 Task: Find connections with filter location Waldshut-Tiengen with filter topic #Lockdownwith filter profile language Spanish with filter current company LanceSoft, Inc. with filter school DEV BHOOMI SCHOOL OF PROFESSIONAL STUDIES DABKI ROAD, VILLAGE-BERI JAMA (JUST 7 KMS FROM CLOCK TOWER) DISTT.- SAHARANPUR 0132-2792208-10-11 with filter industry Farming with filter service category Android Development with filter keywords title Phone Sales Specialist
Action: Mouse moved to (491, 69)
Screenshot: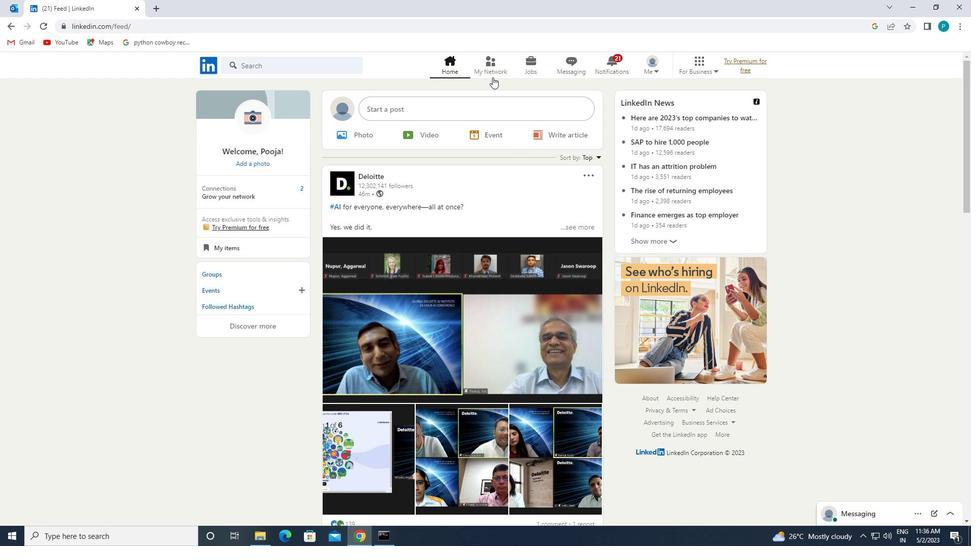 
Action: Mouse pressed left at (491, 69)
Screenshot: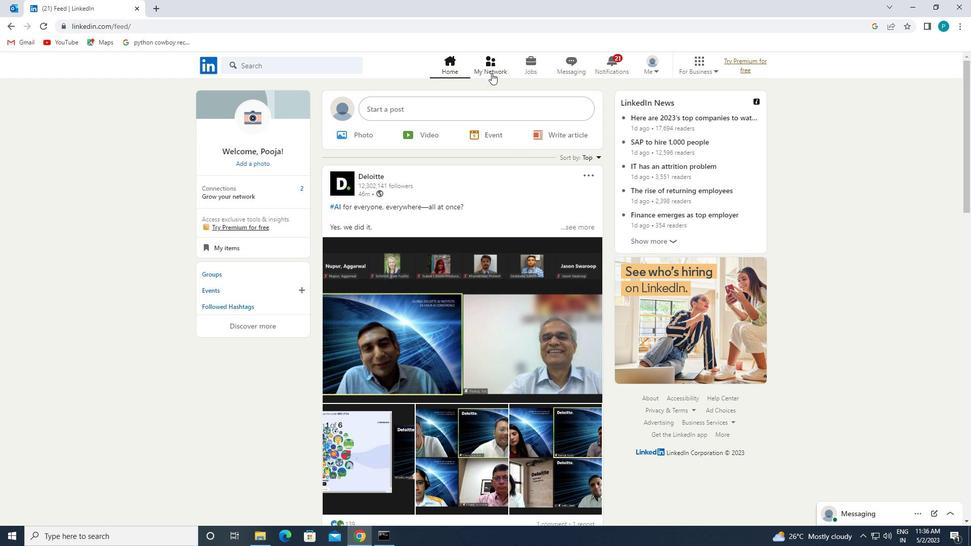 
Action: Mouse moved to (288, 114)
Screenshot: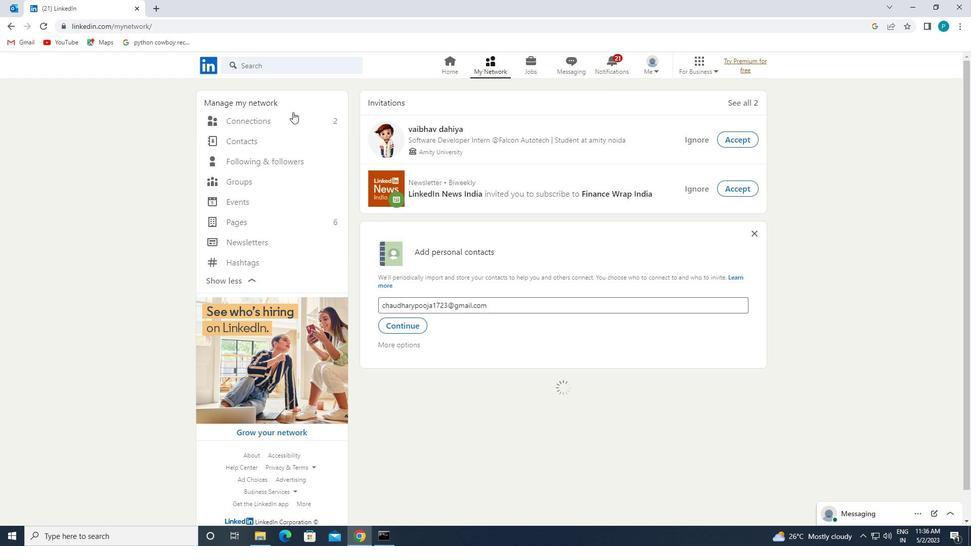 
Action: Mouse pressed left at (288, 114)
Screenshot: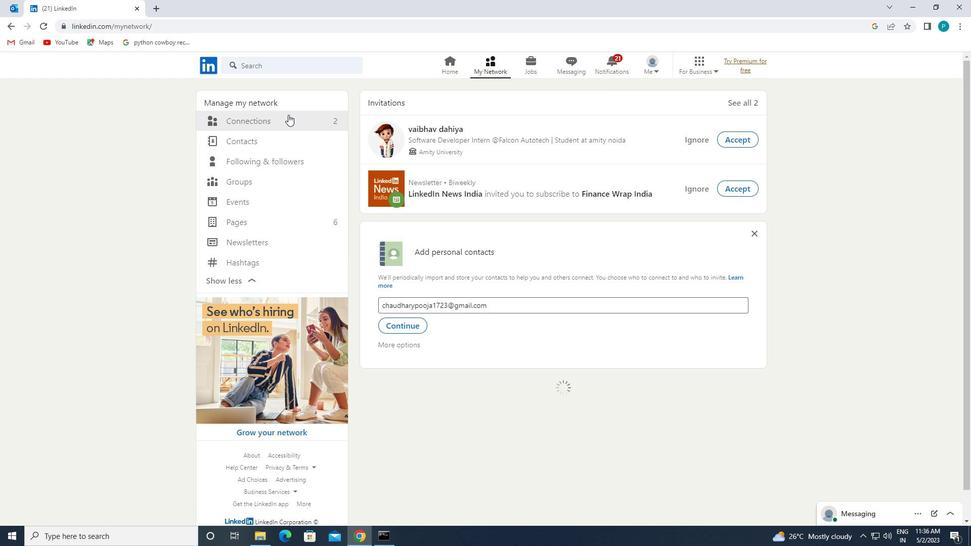 
Action: Mouse moved to (553, 116)
Screenshot: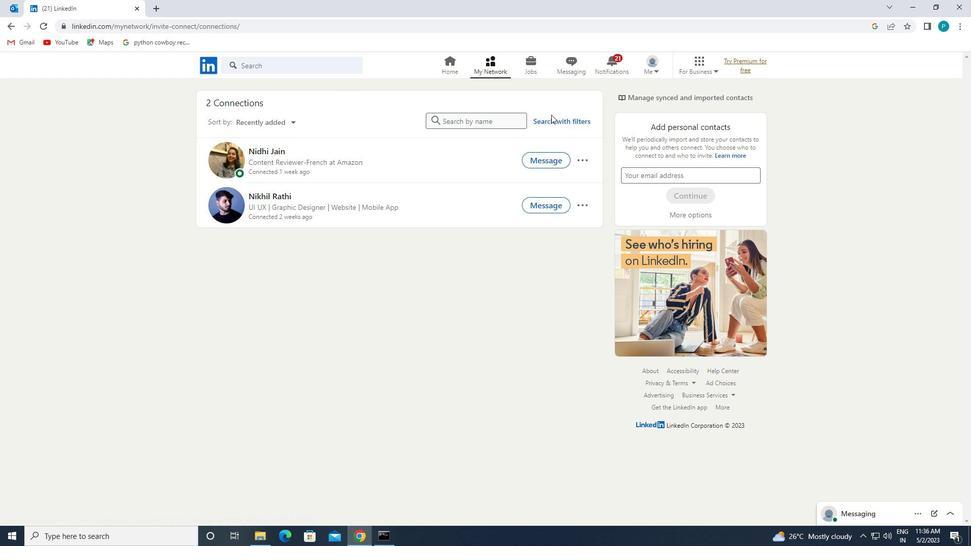 
Action: Mouse pressed left at (553, 116)
Screenshot: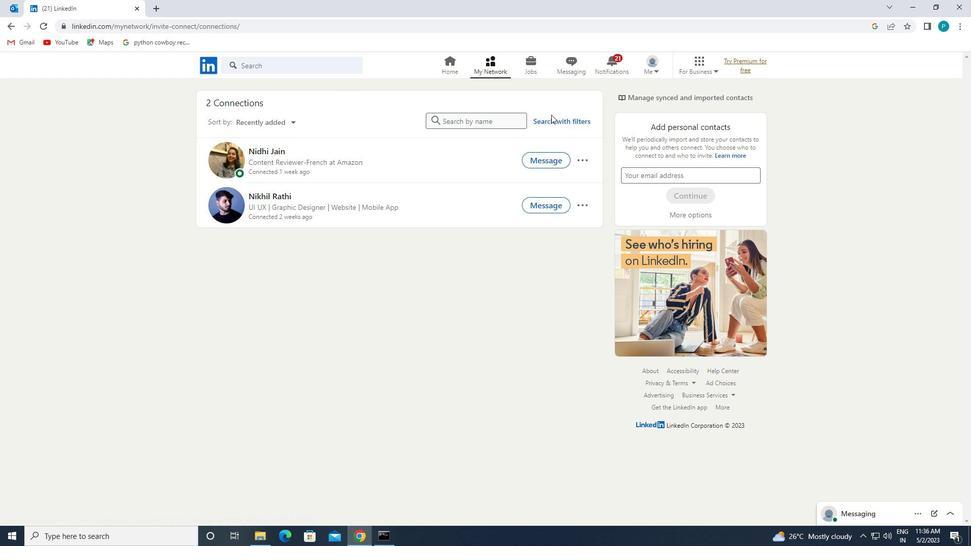 
Action: Mouse moved to (526, 97)
Screenshot: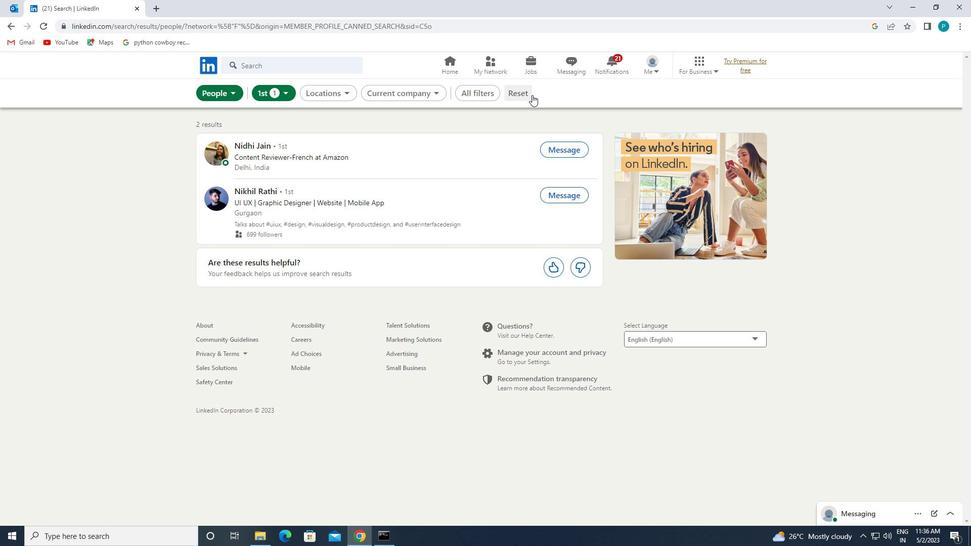 
Action: Mouse pressed left at (526, 97)
Screenshot: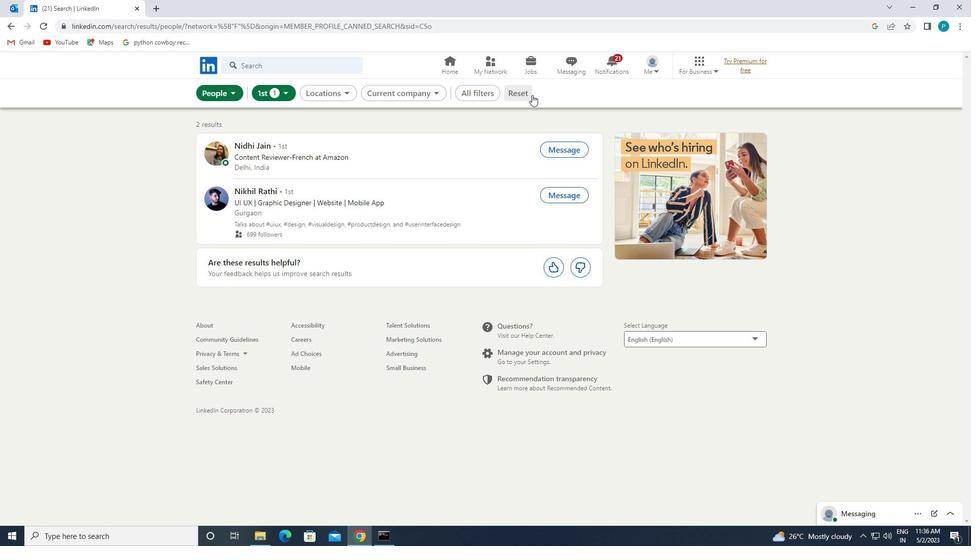 
Action: Mouse moved to (509, 86)
Screenshot: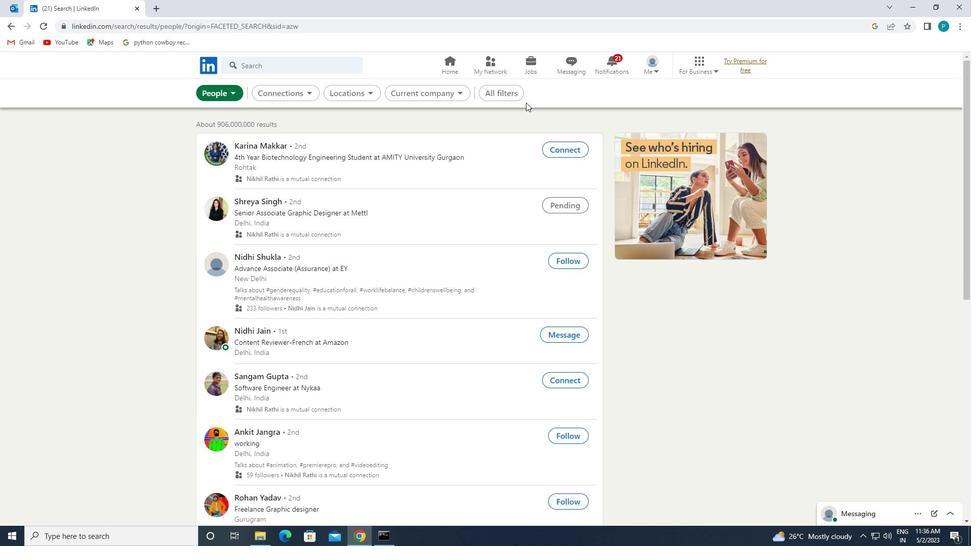 
Action: Mouse pressed left at (509, 86)
Screenshot: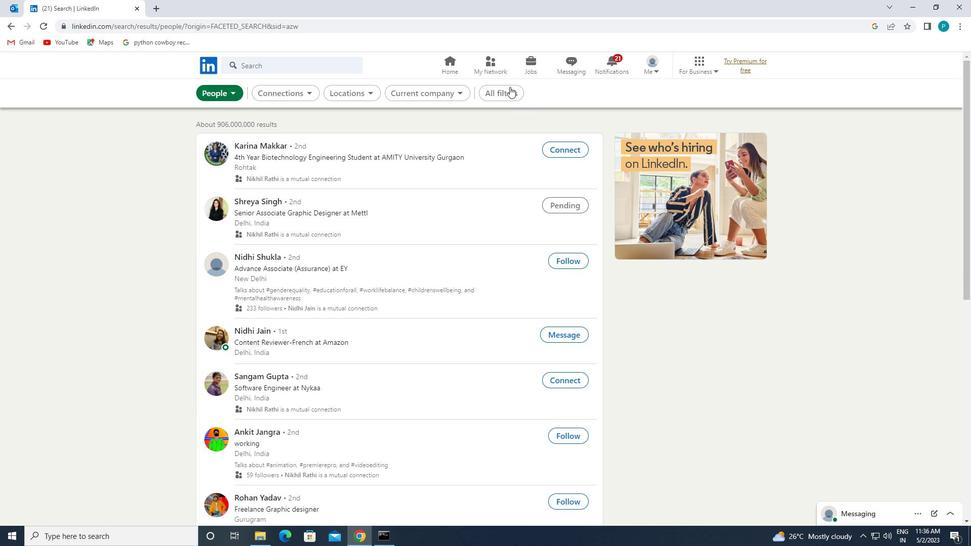 
Action: Mouse moved to (743, 294)
Screenshot: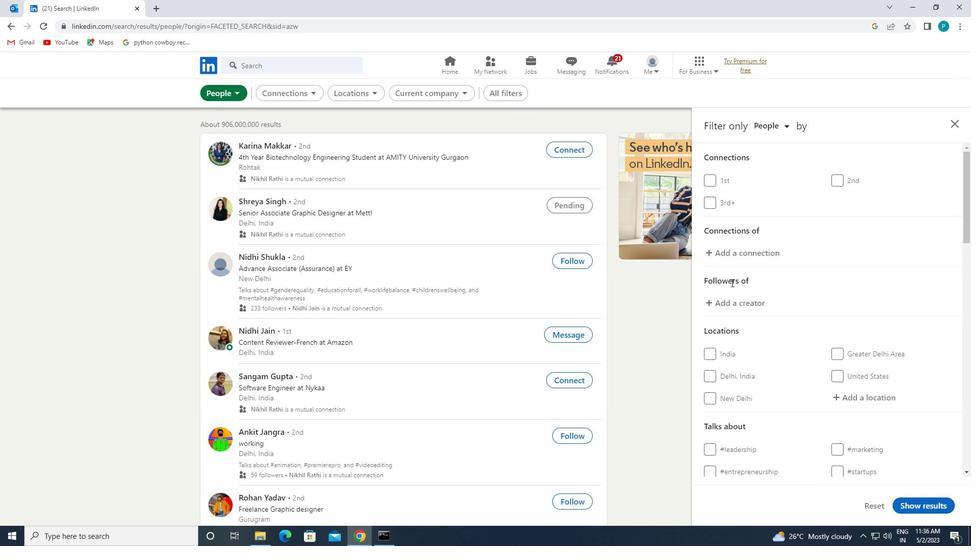 
Action: Mouse scrolled (743, 293) with delta (0, 0)
Screenshot: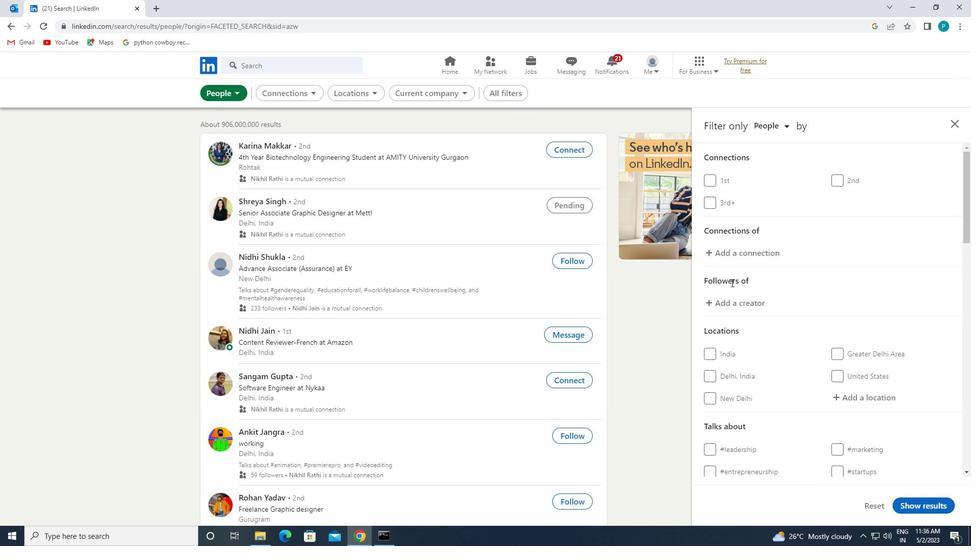 
Action: Mouse moved to (851, 336)
Screenshot: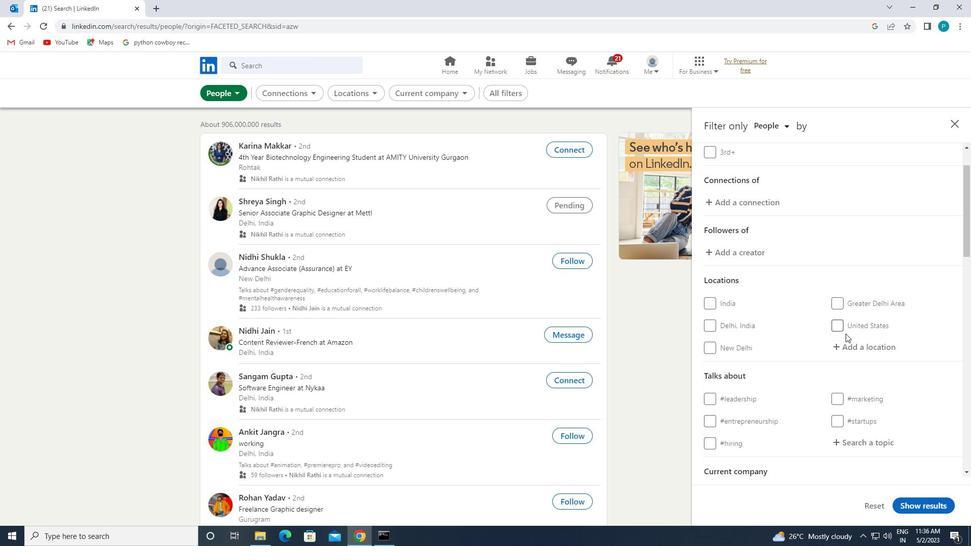 
Action: Mouse pressed left at (851, 336)
Screenshot: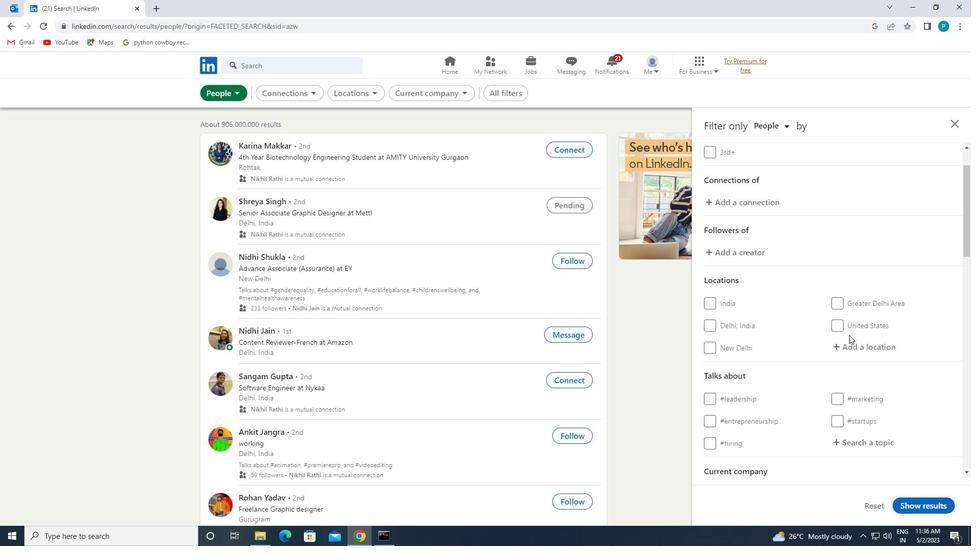 
Action: Mouse moved to (849, 340)
Screenshot: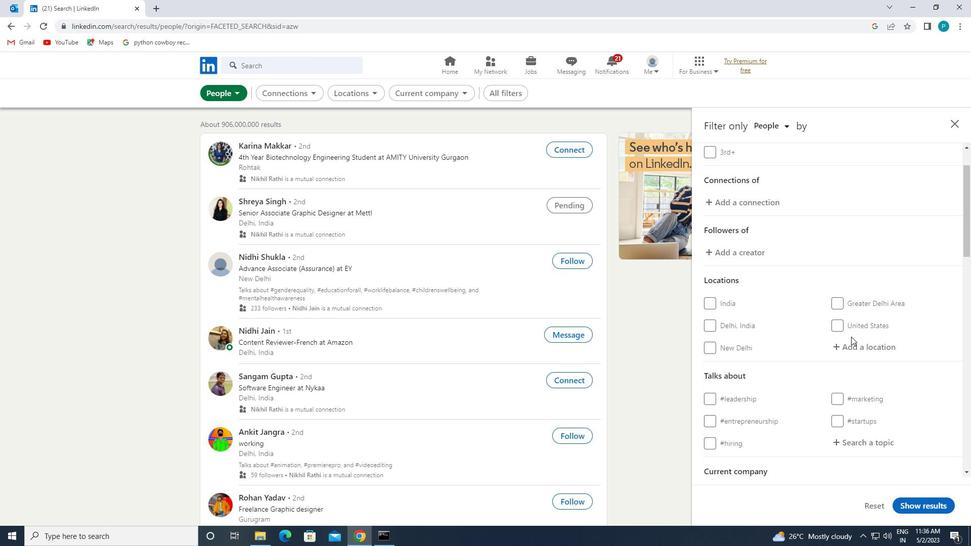 
Action: Mouse pressed left at (849, 340)
Screenshot: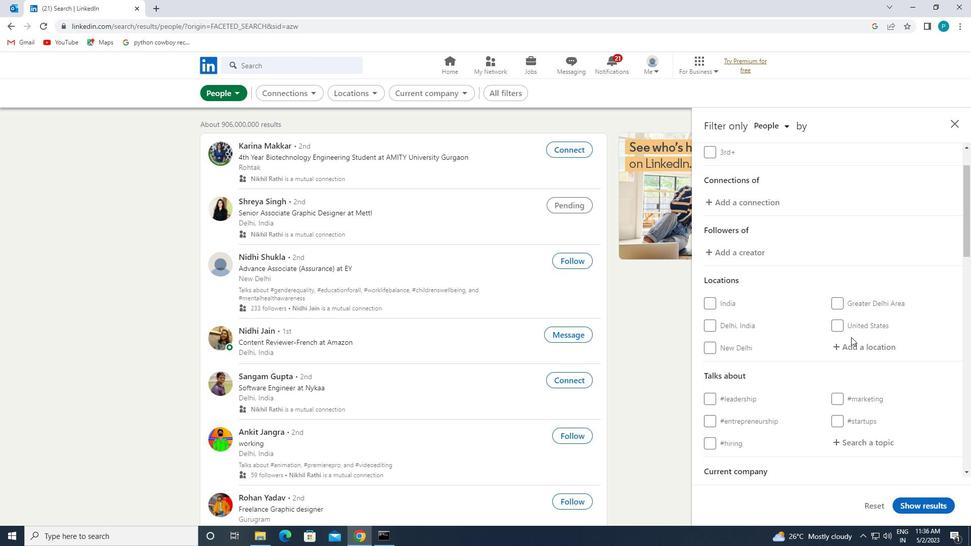 
Action: Mouse moved to (860, 330)
Screenshot: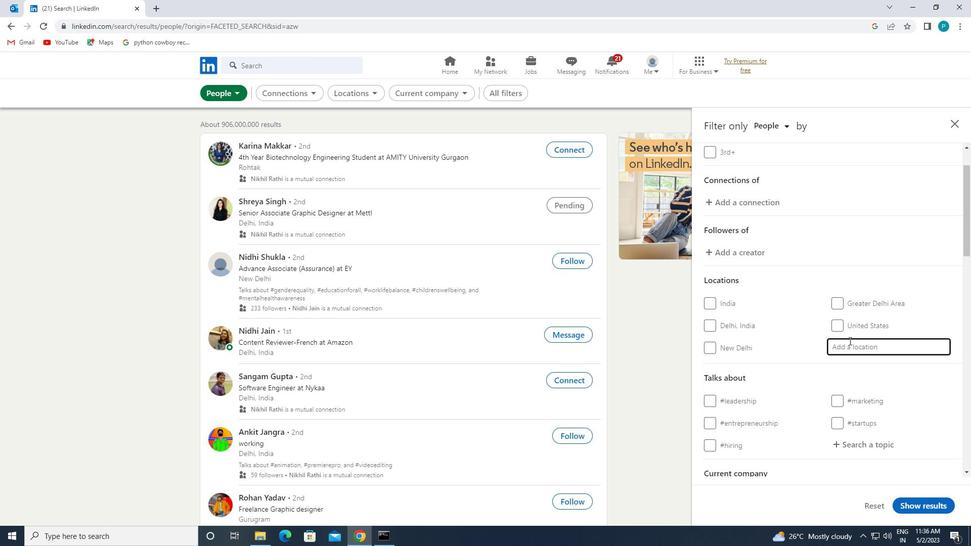 
Action: Key pressed <Key.caps_lock>w<Key.caps_lock>aldshut
Screenshot: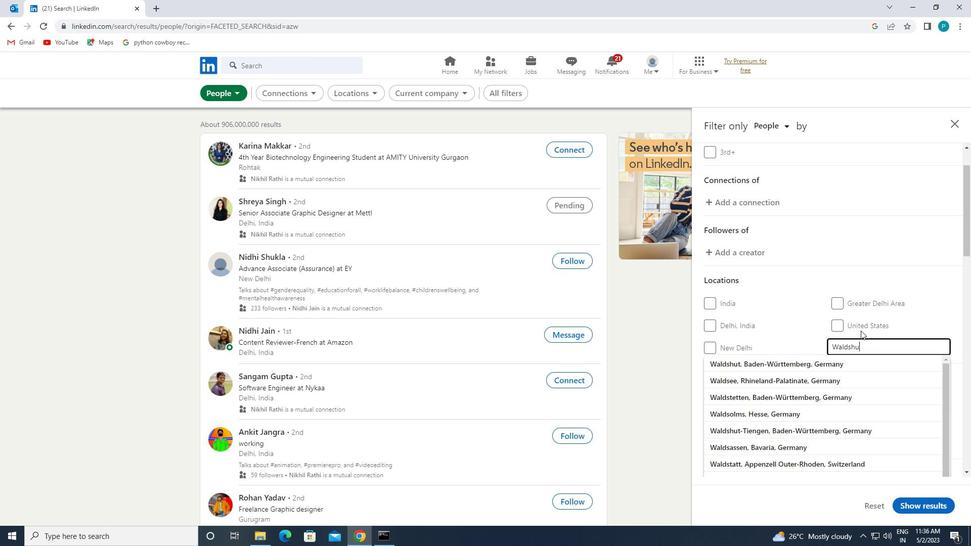 
Action: Mouse moved to (835, 374)
Screenshot: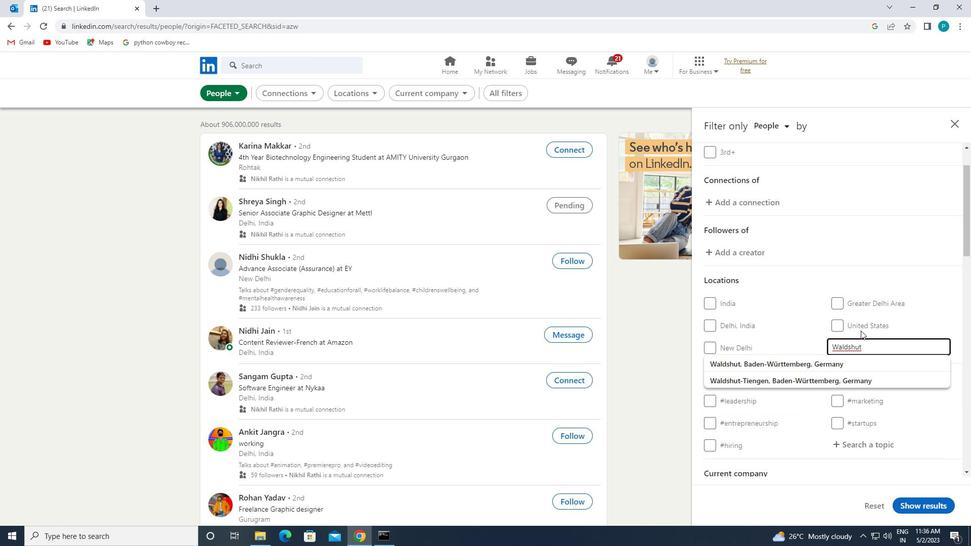 
Action: Mouse pressed left at (835, 374)
Screenshot: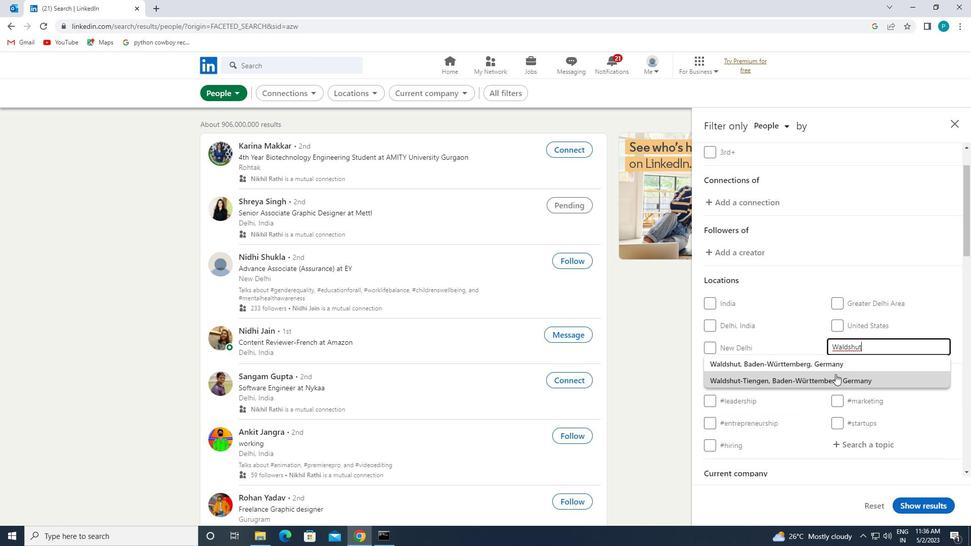 
Action: Mouse moved to (835, 382)
Screenshot: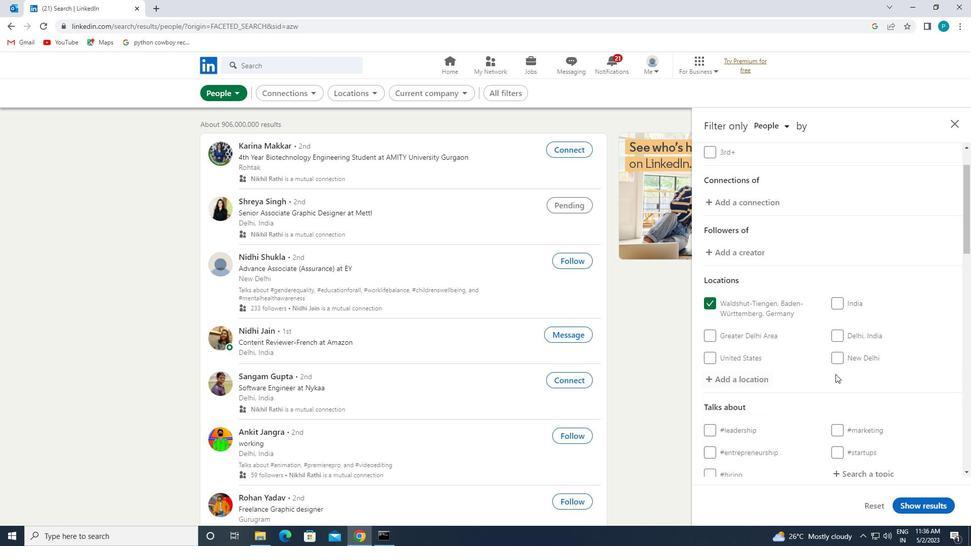 
Action: Mouse scrolled (835, 382) with delta (0, 0)
Screenshot: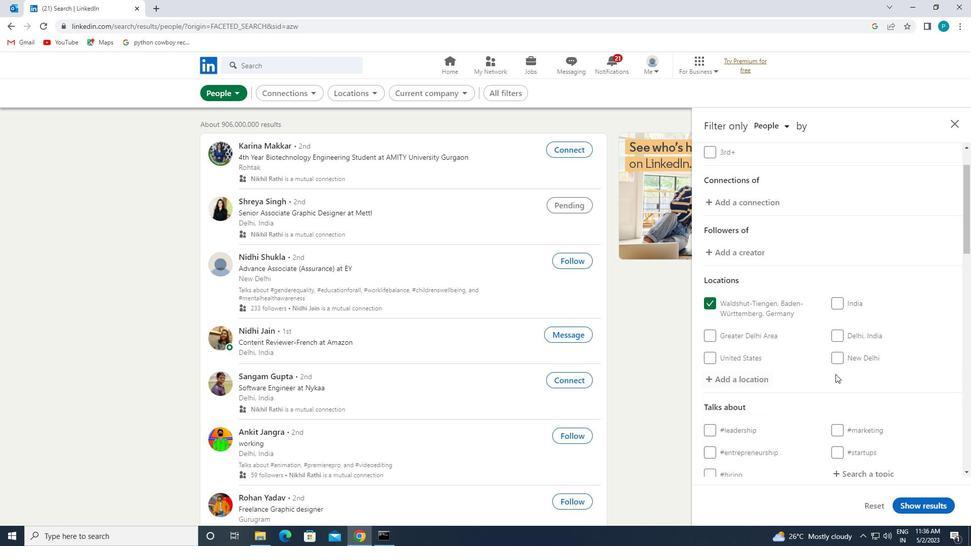 
Action: Mouse moved to (835, 383)
Screenshot: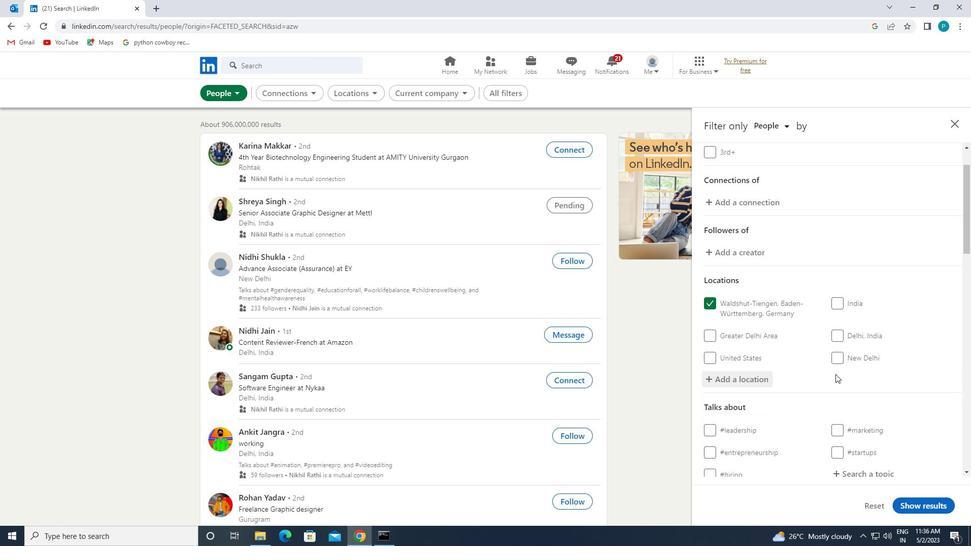 
Action: Mouse scrolled (835, 382) with delta (0, 0)
Screenshot: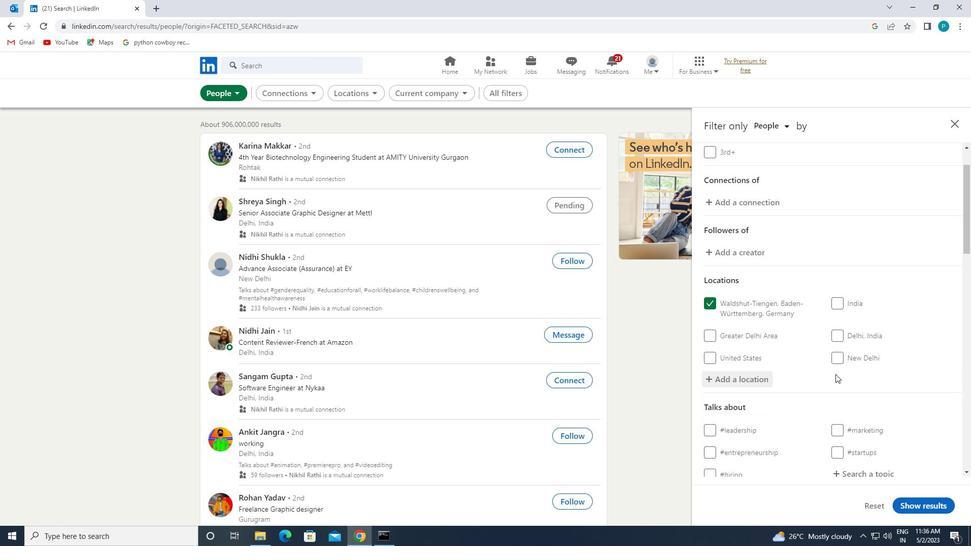 
Action: Mouse moved to (841, 371)
Screenshot: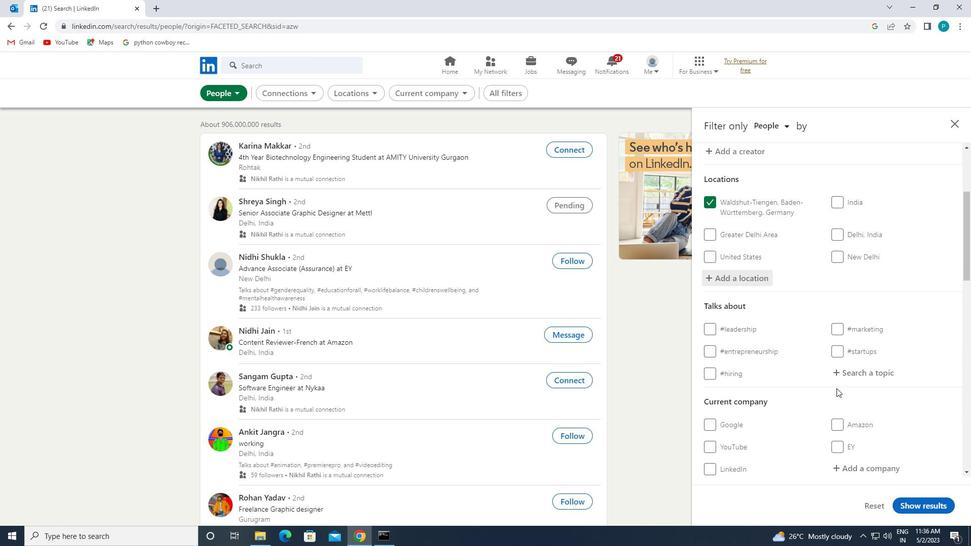 
Action: Mouse pressed left at (841, 371)
Screenshot: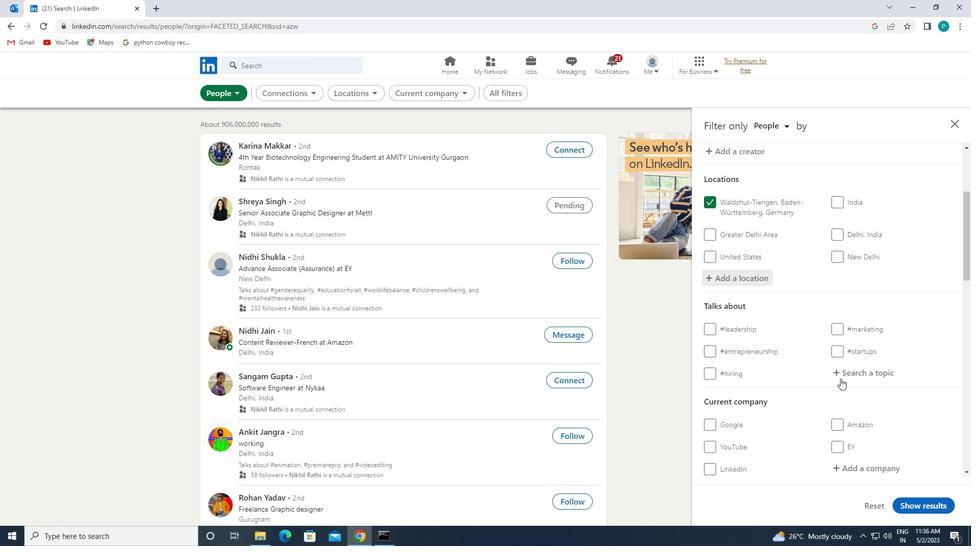 
Action: Key pressed <Key.shift>#<Key.caps_lock>L<Key.caps_lock>OCKDOWN
Screenshot: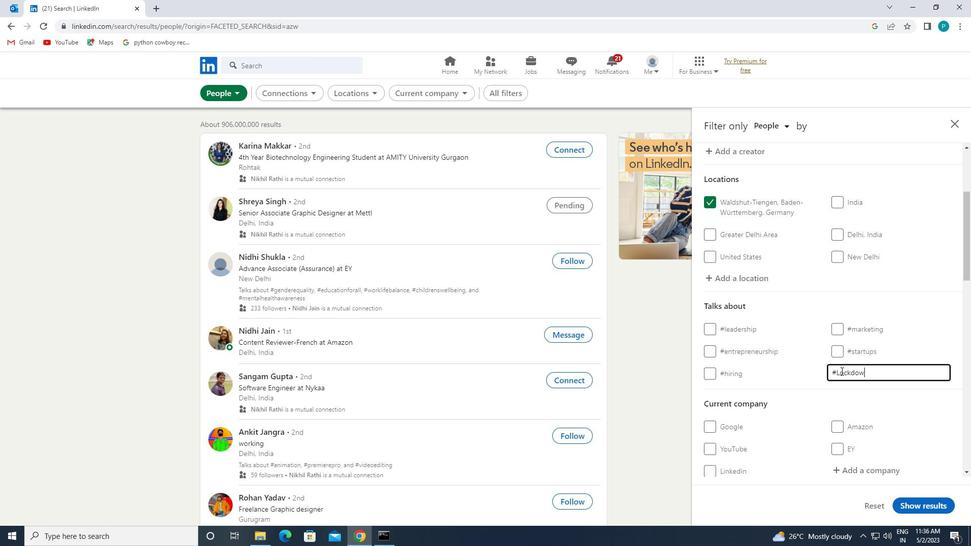 
Action: Mouse moved to (799, 390)
Screenshot: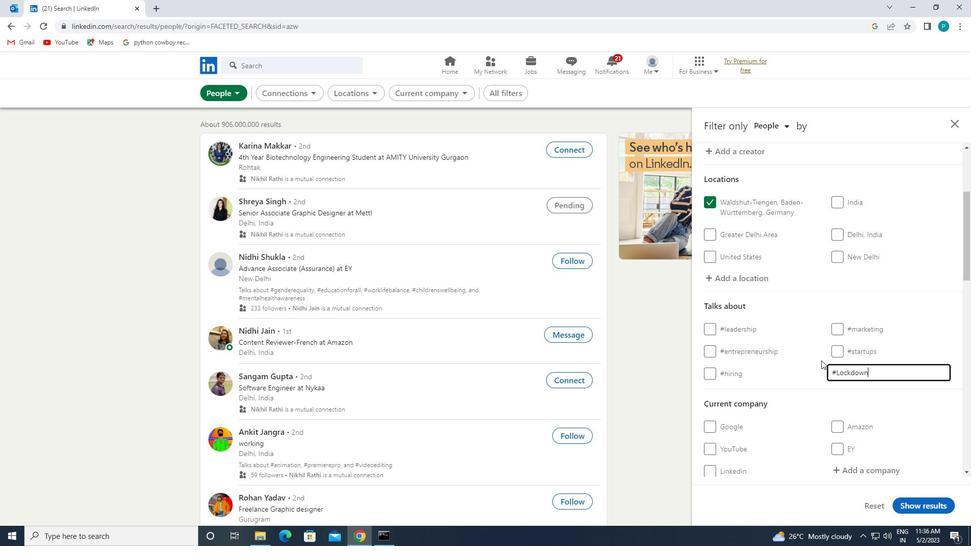 
Action: Mouse scrolled (799, 389) with delta (0, 0)
Screenshot: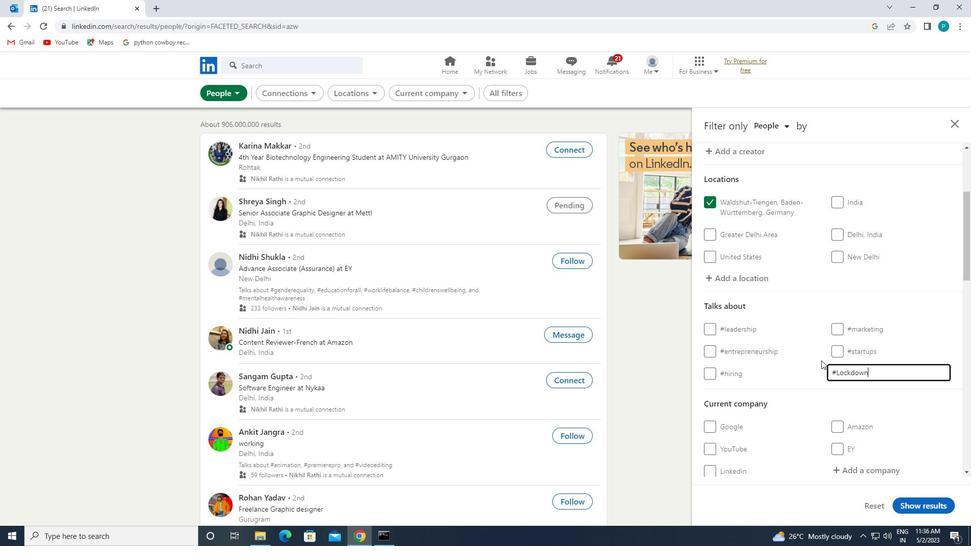 
Action: Mouse moved to (787, 399)
Screenshot: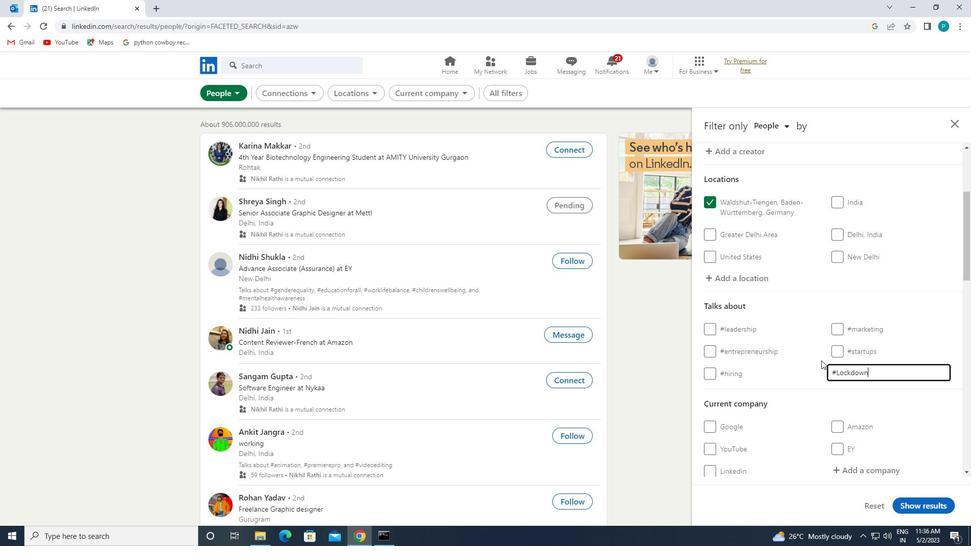 
Action: Mouse scrolled (787, 399) with delta (0, 0)
Screenshot: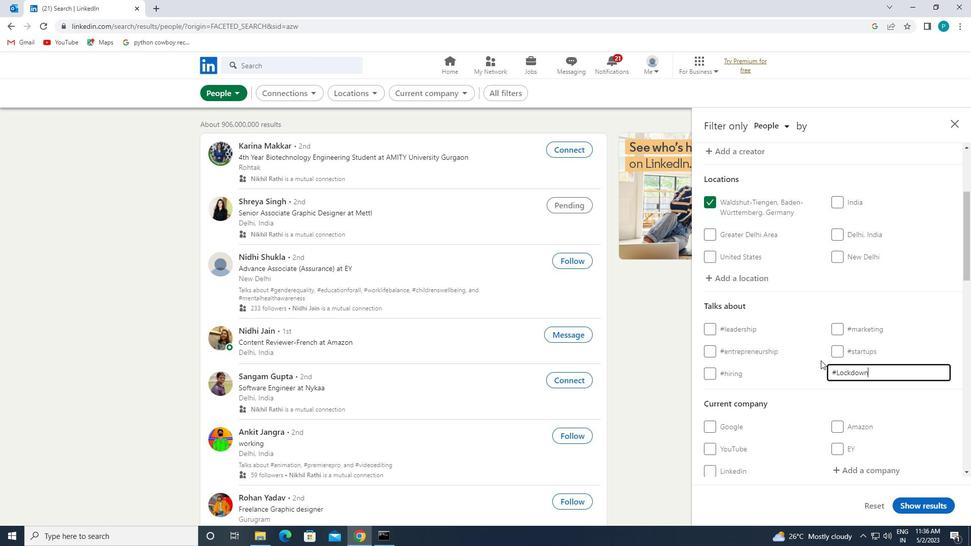 
Action: Mouse moved to (749, 434)
Screenshot: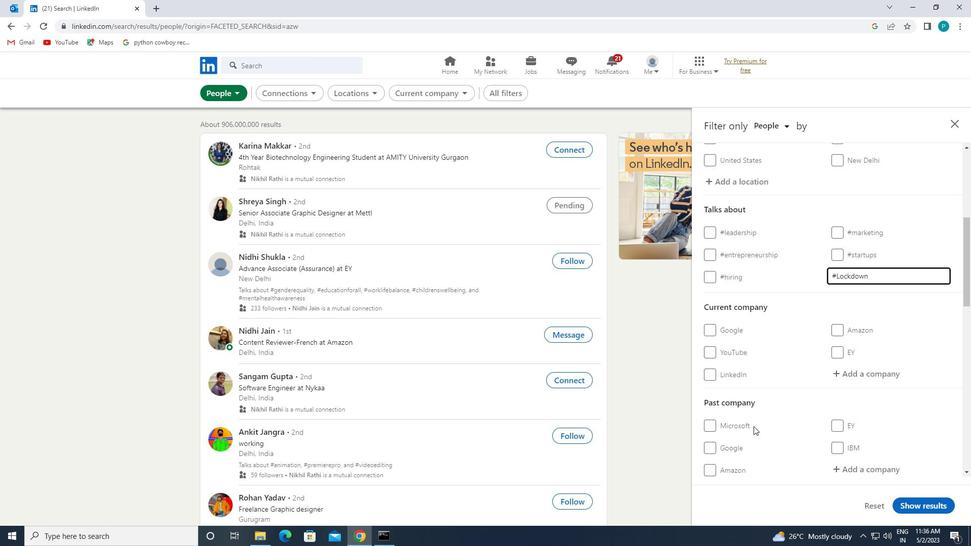 
Action: Mouse scrolled (749, 433) with delta (0, 0)
Screenshot: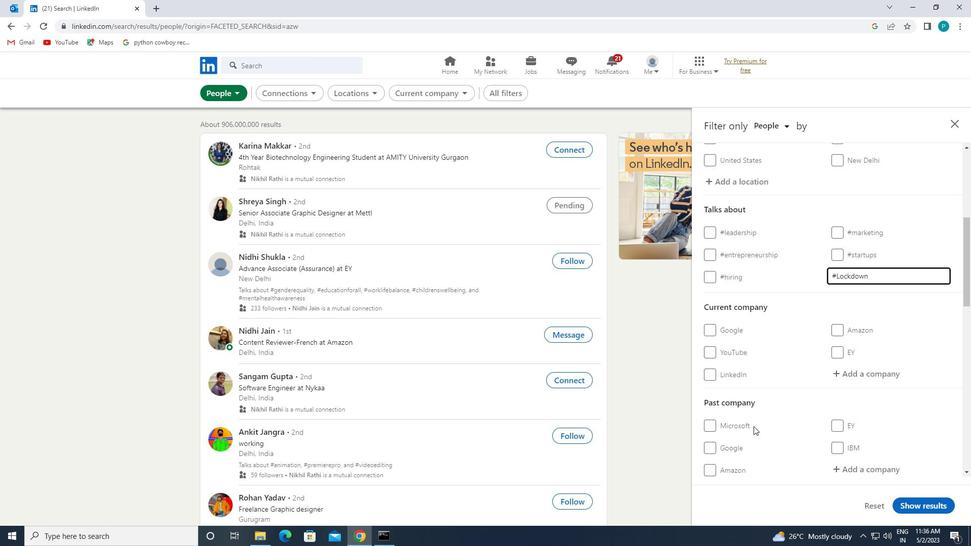 
Action: Mouse moved to (749, 434)
Screenshot: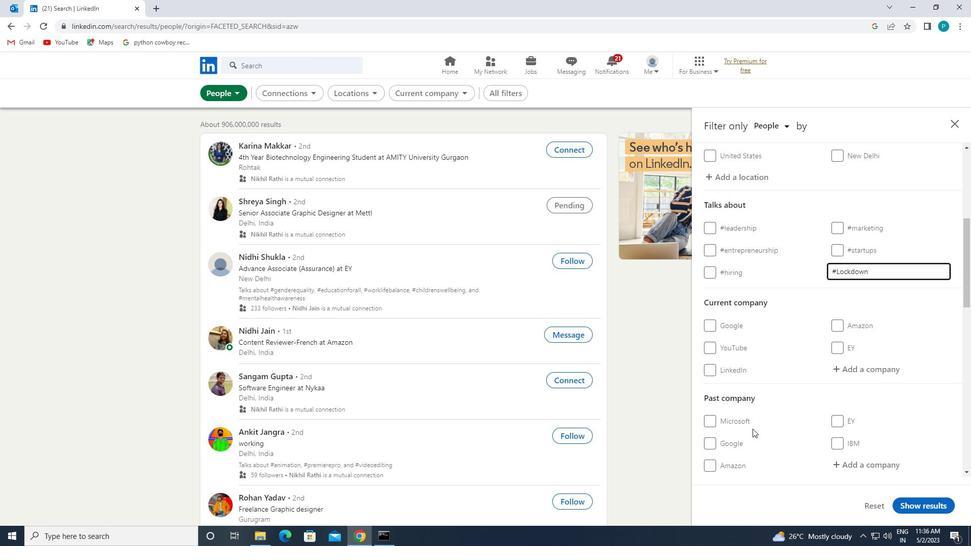 
Action: Mouse scrolled (749, 434) with delta (0, 0)
Screenshot: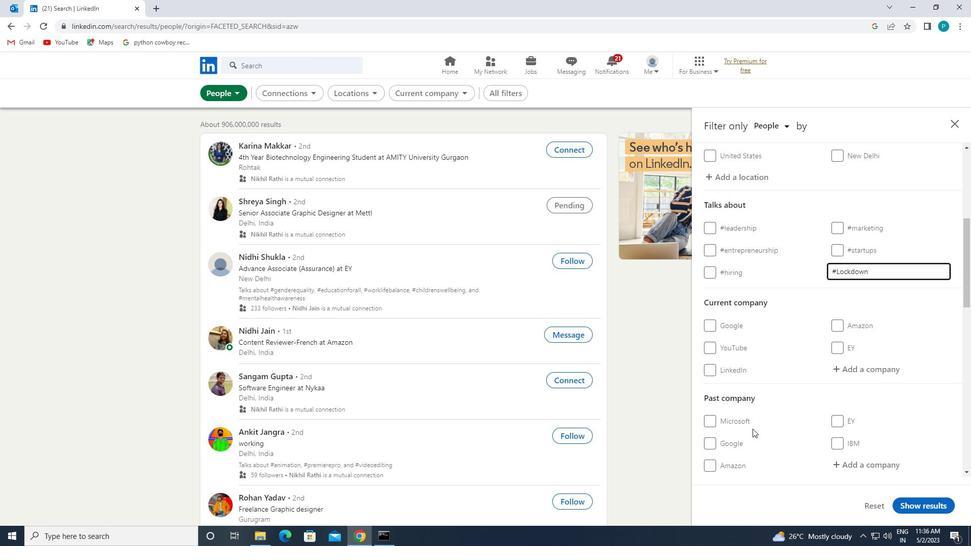 
Action: Mouse moved to (749, 434)
Screenshot: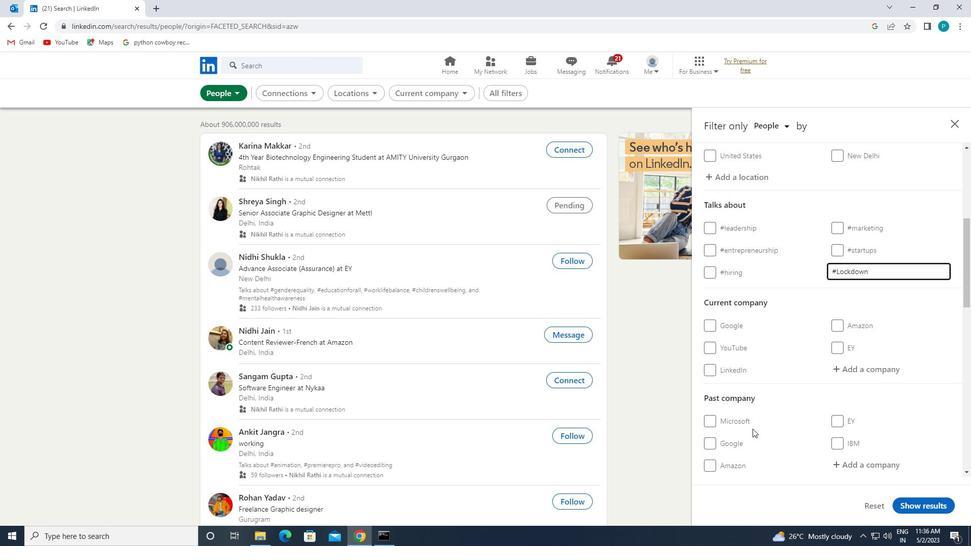 
Action: Mouse scrolled (749, 434) with delta (0, 0)
Screenshot: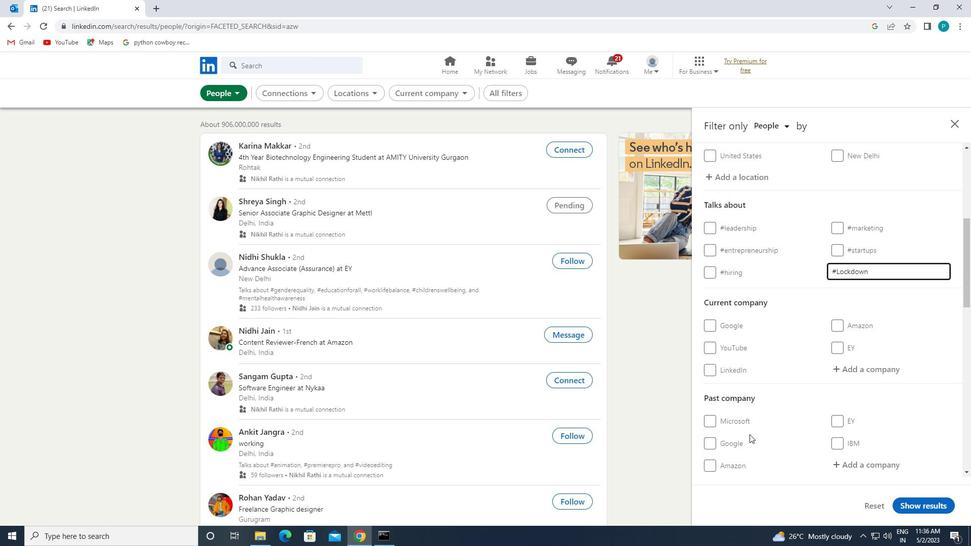 
Action: Mouse moved to (747, 435)
Screenshot: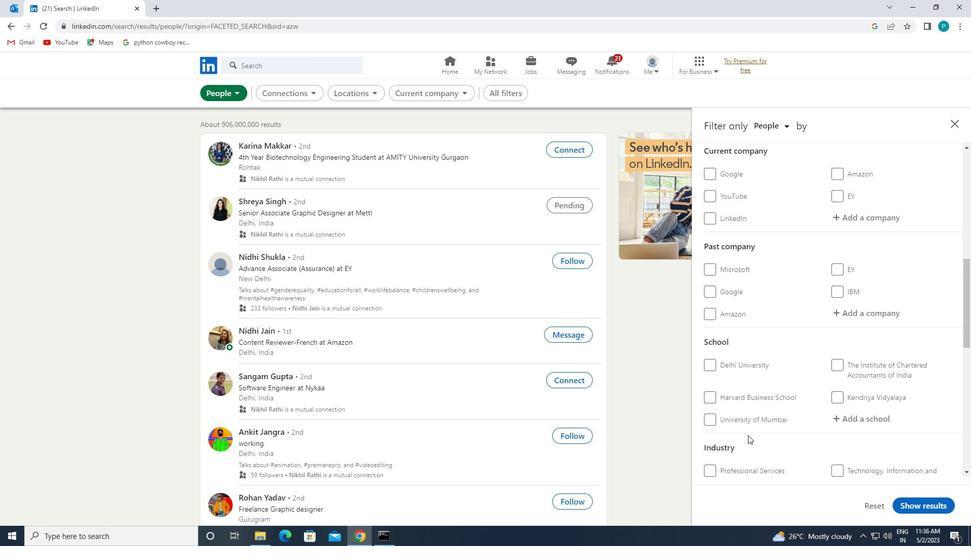 
Action: Mouse scrolled (747, 435) with delta (0, 0)
Screenshot: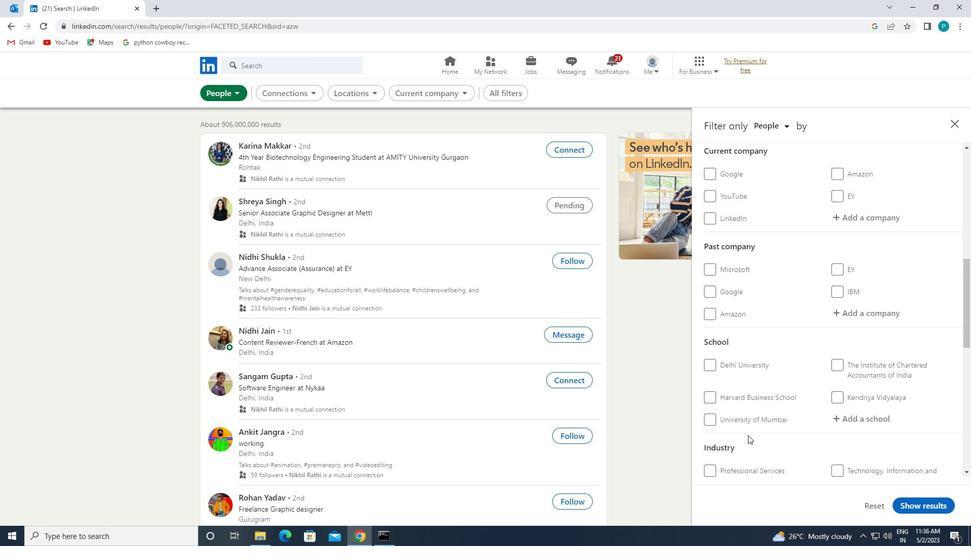 
Action: Mouse moved to (747, 436)
Screenshot: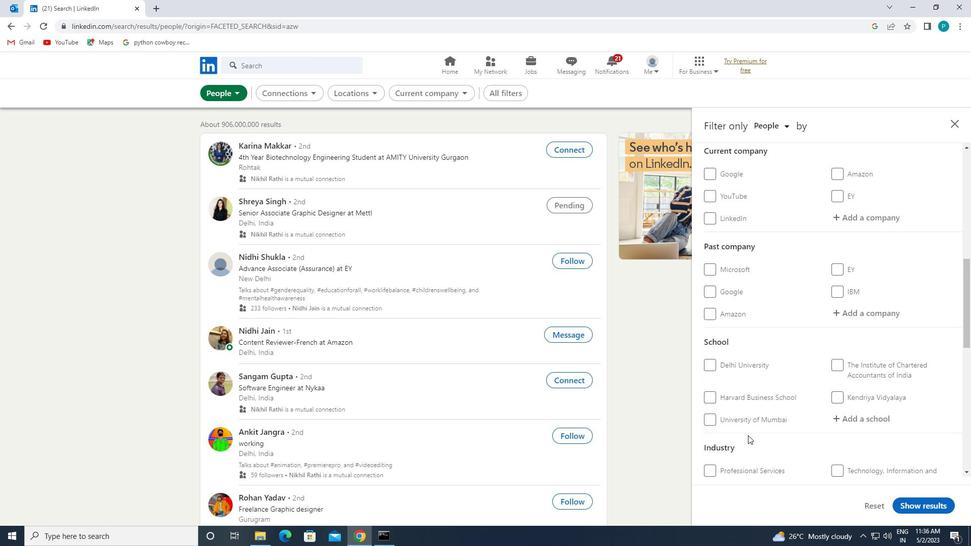 
Action: Mouse scrolled (747, 436) with delta (0, 0)
Screenshot: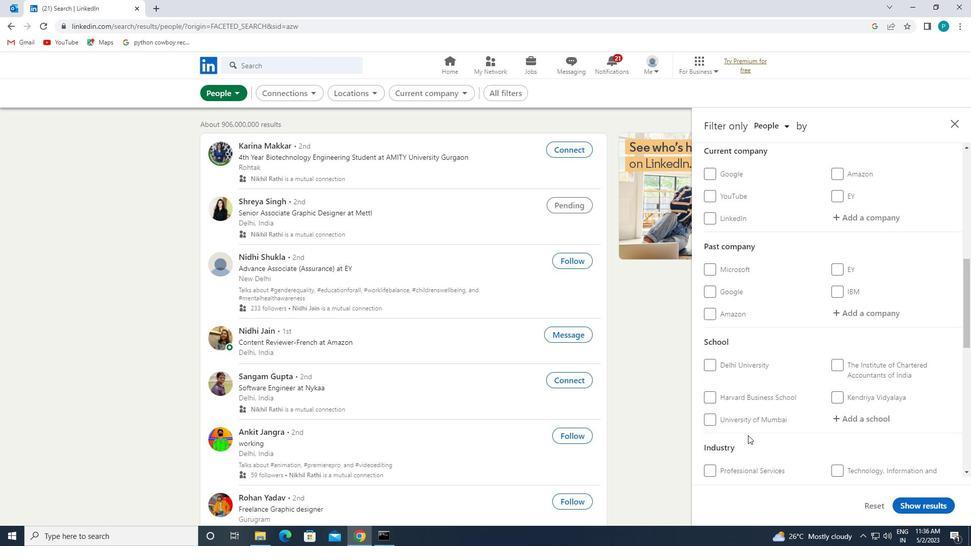 
Action: Mouse scrolled (747, 436) with delta (0, 0)
Screenshot: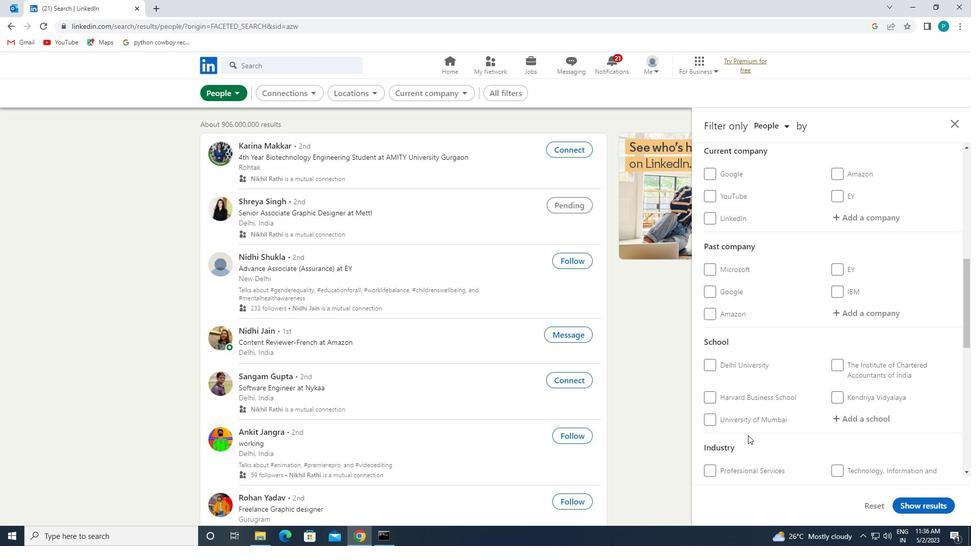 
Action: Mouse moved to (735, 460)
Screenshot: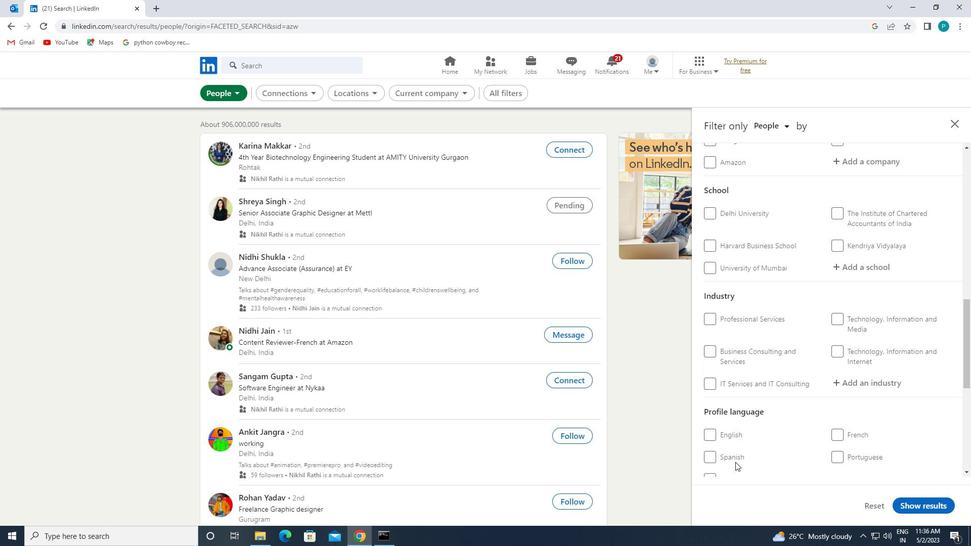 
Action: Mouse pressed left at (735, 460)
Screenshot: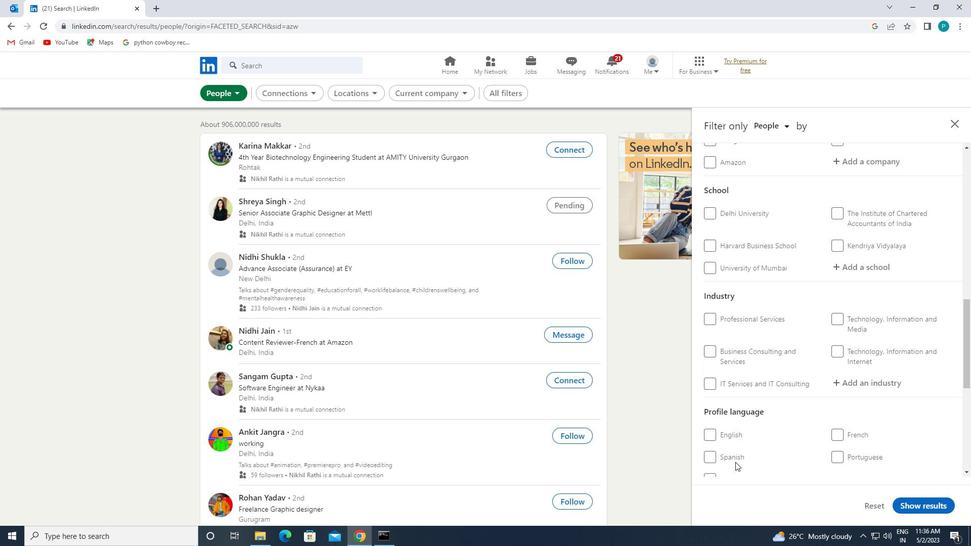 
Action: Mouse moved to (753, 410)
Screenshot: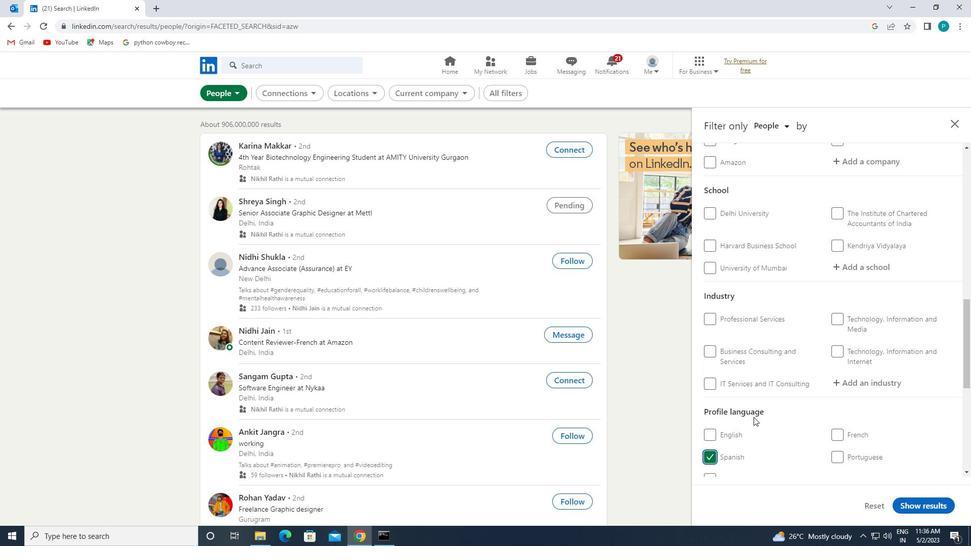 
Action: Mouse scrolled (753, 411) with delta (0, 0)
Screenshot: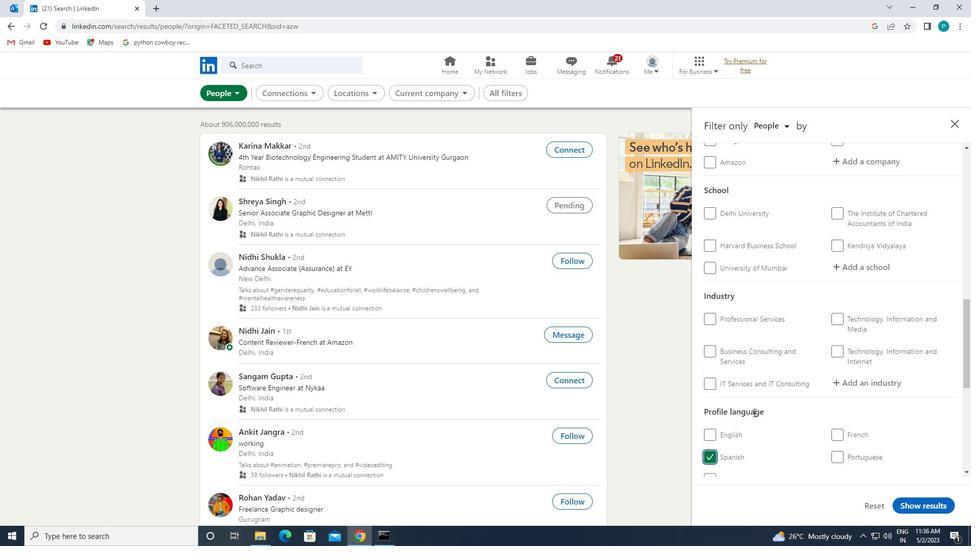 
Action: Mouse scrolled (753, 411) with delta (0, 0)
Screenshot: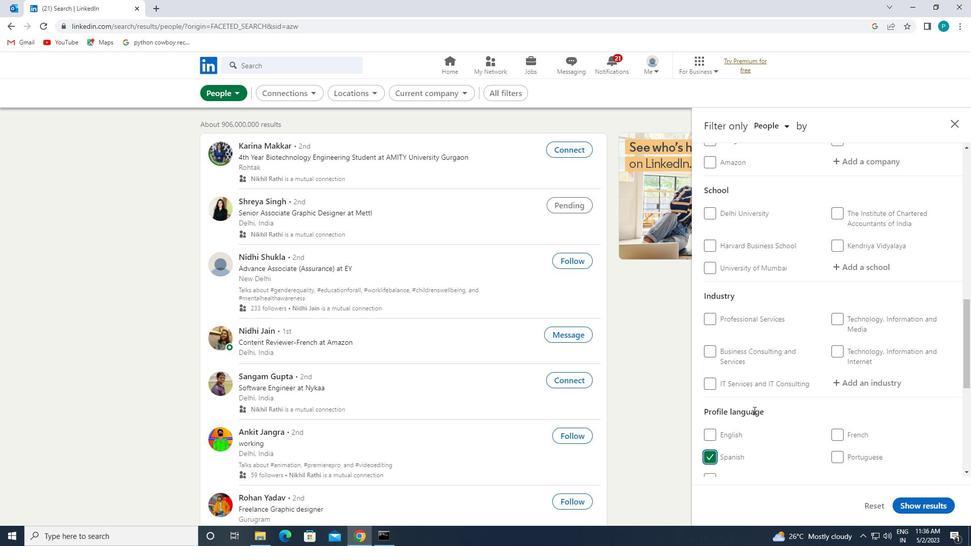 
Action: Mouse moved to (763, 393)
Screenshot: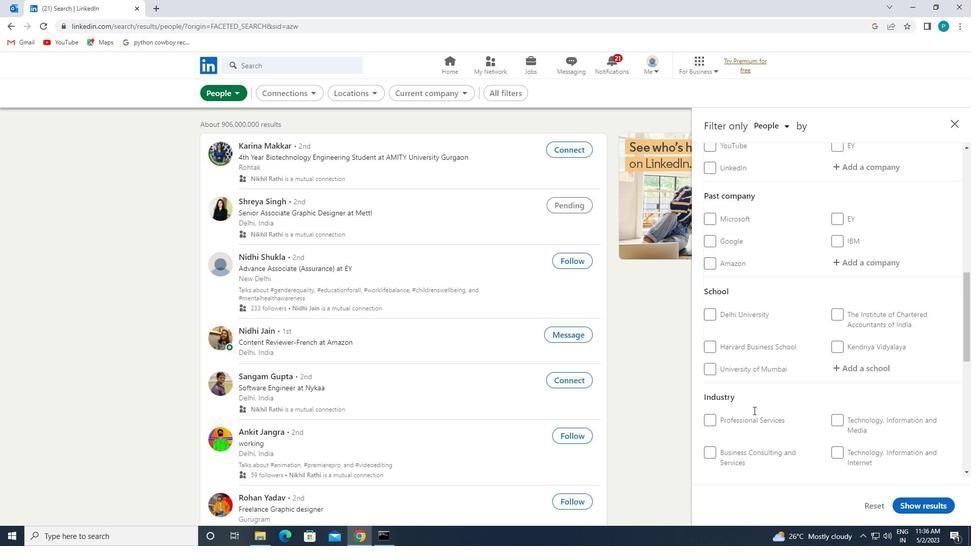 
Action: Mouse scrolled (763, 393) with delta (0, 0)
Screenshot: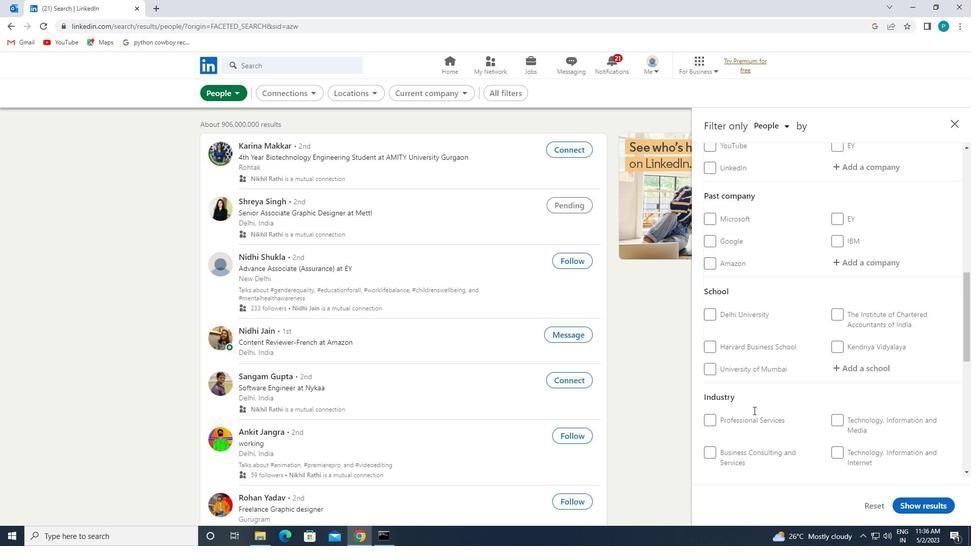 
Action: Mouse moved to (770, 384)
Screenshot: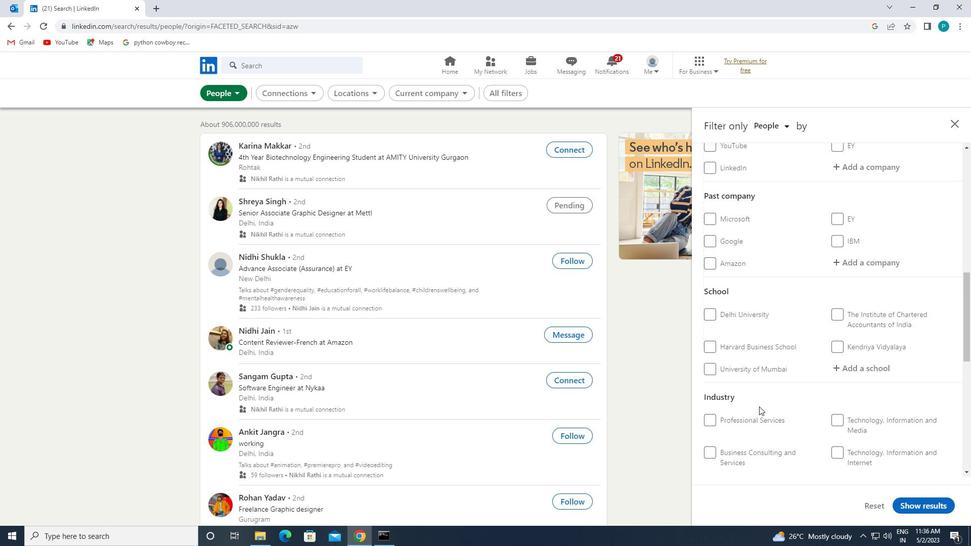 
Action: Mouse scrolled (770, 384) with delta (0, 0)
Screenshot: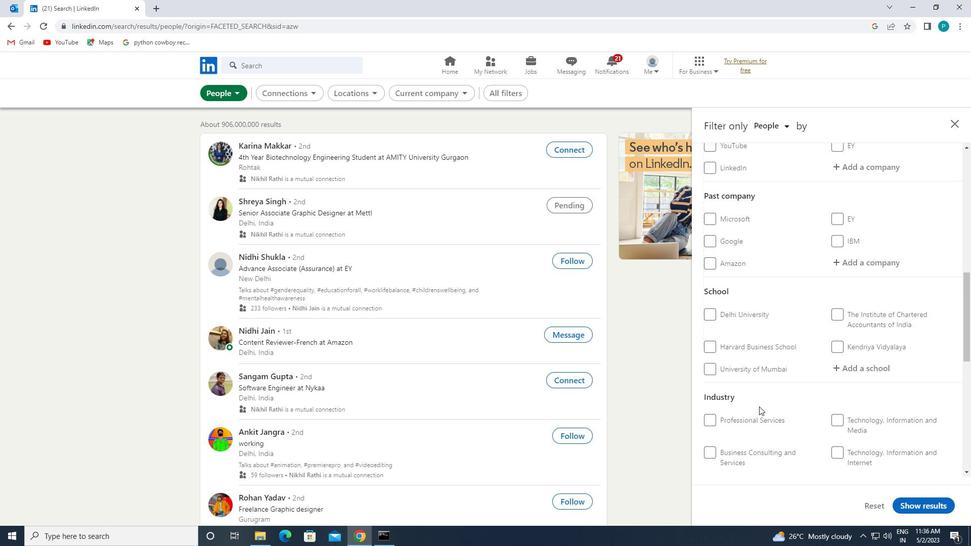
Action: Mouse moved to (794, 375)
Screenshot: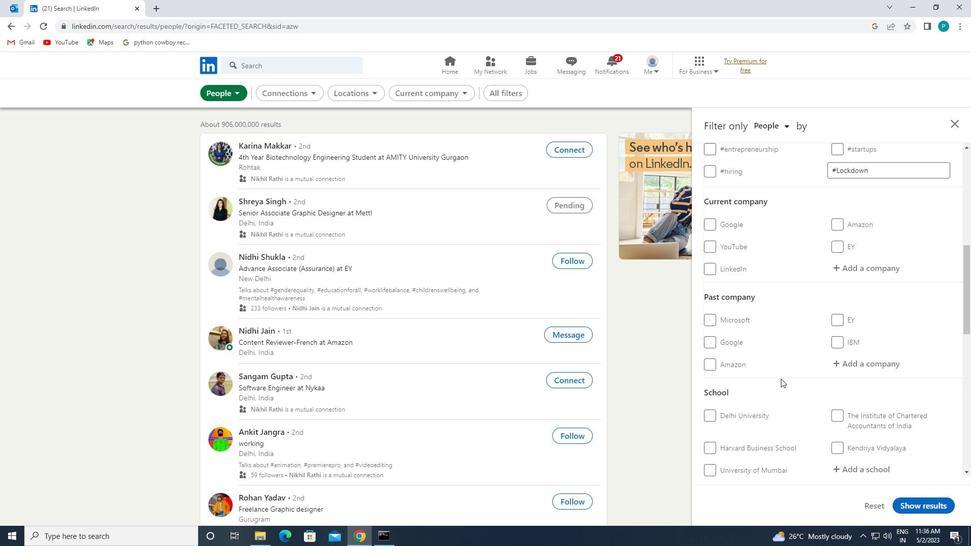 
Action: Mouse scrolled (794, 376) with delta (0, 0)
Screenshot: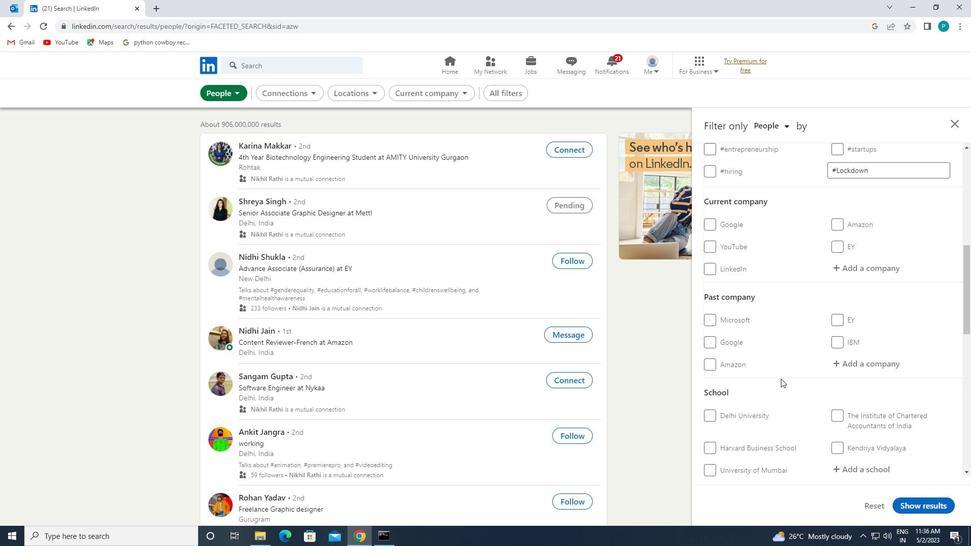 
Action: Mouse scrolled (794, 376) with delta (0, 0)
Screenshot: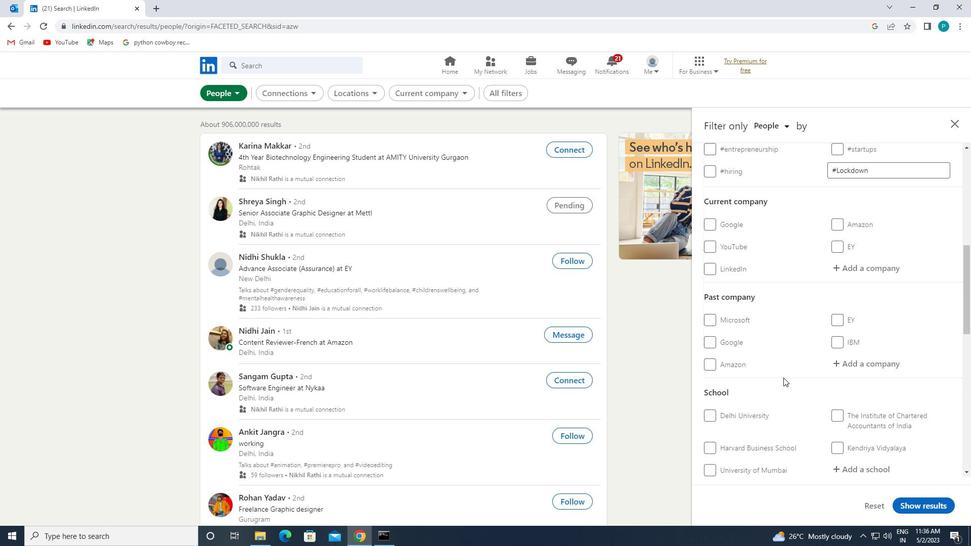 
Action: Mouse moved to (795, 375)
Screenshot: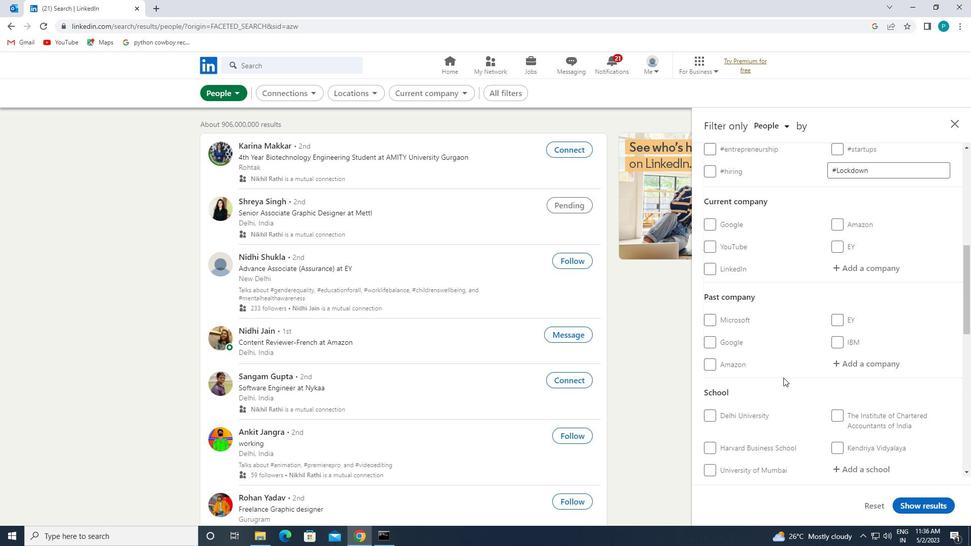 
Action: Mouse scrolled (795, 376) with delta (0, 0)
Screenshot: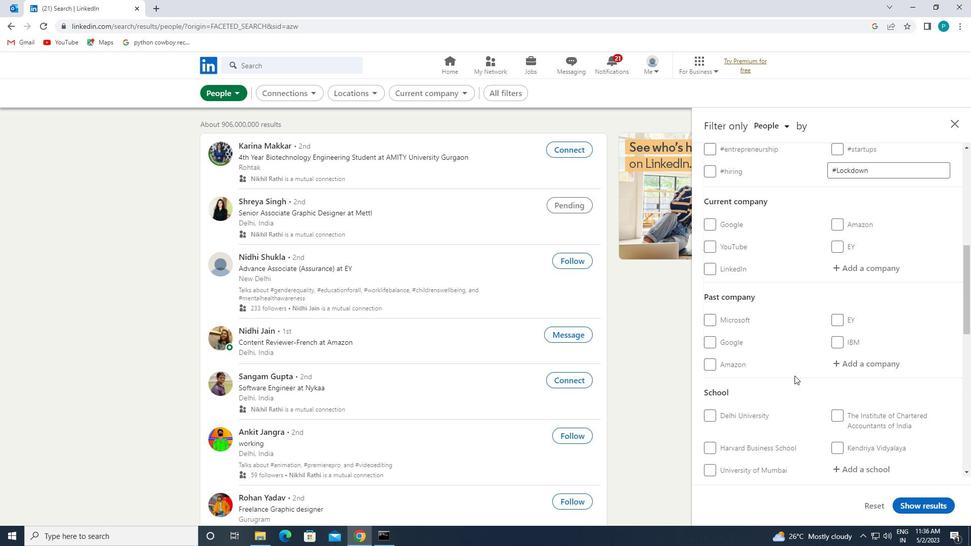 
Action: Mouse moved to (851, 416)
Screenshot: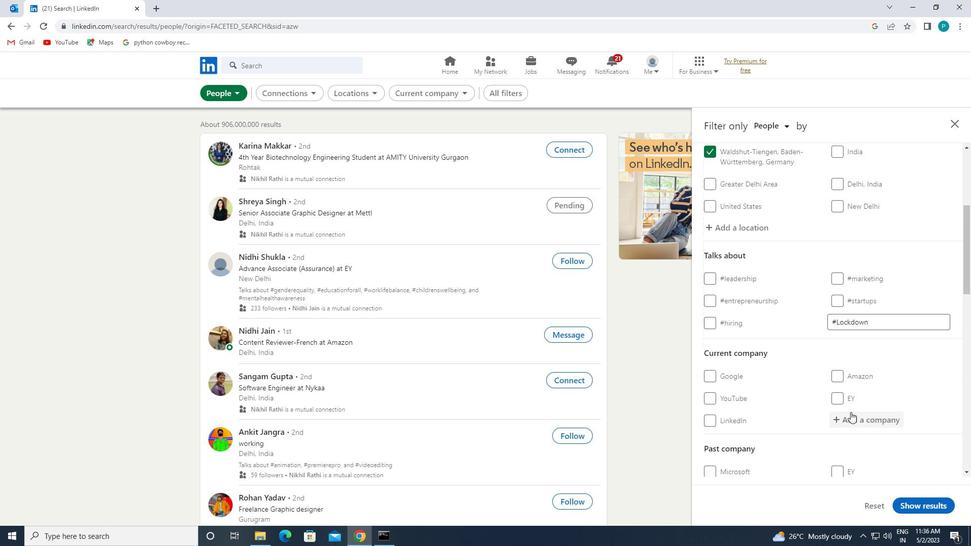 
Action: Mouse pressed left at (851, 416)
Screenshot: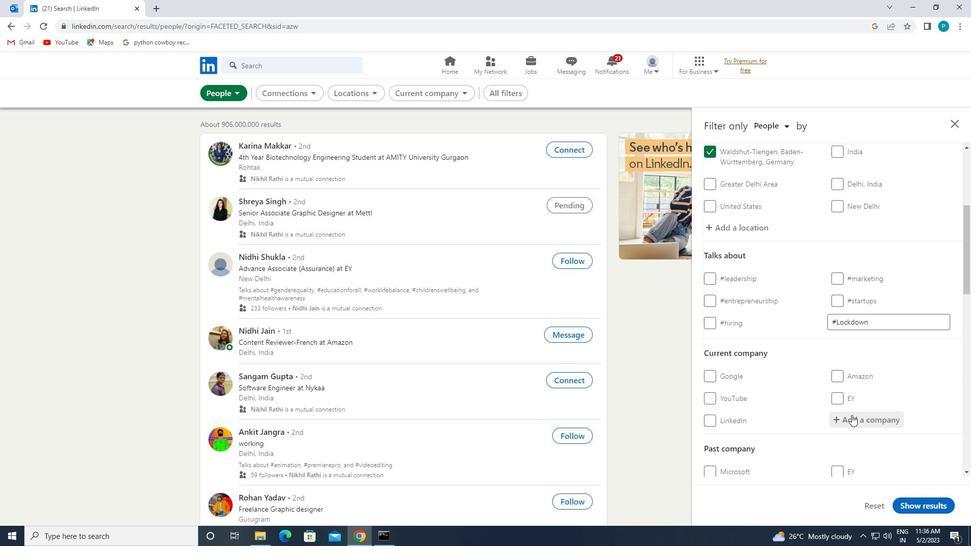 
Action: Key pressed <Key.caps_lock>L<Key.caps_lock>ANCE<Key.caps_lock>S<Key.caps_lock>FT,<Key.space><Key.caps_lock>I<Key.caps_lock>NC.
Screenshot: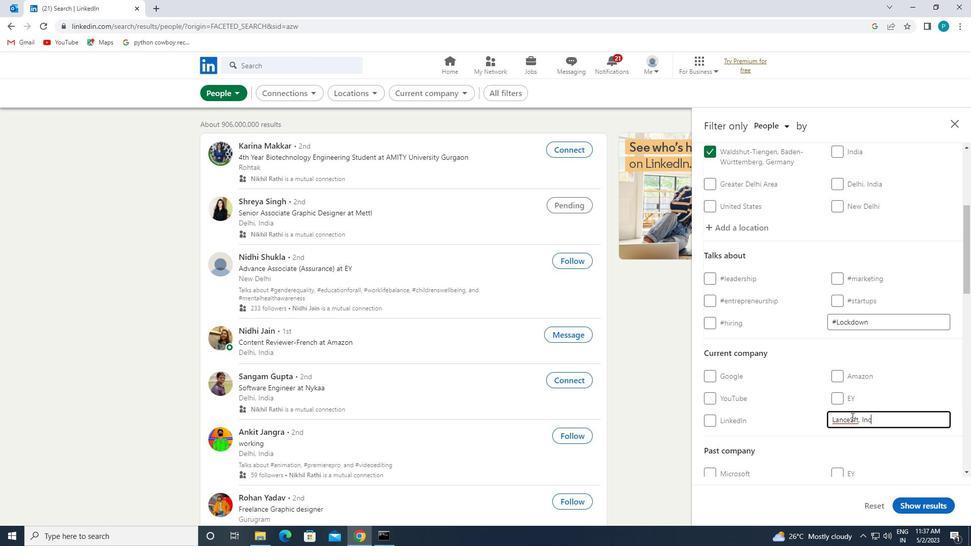 
Action: Mouse scrolled (851, 416) with delta (0, 0)
Screenshot: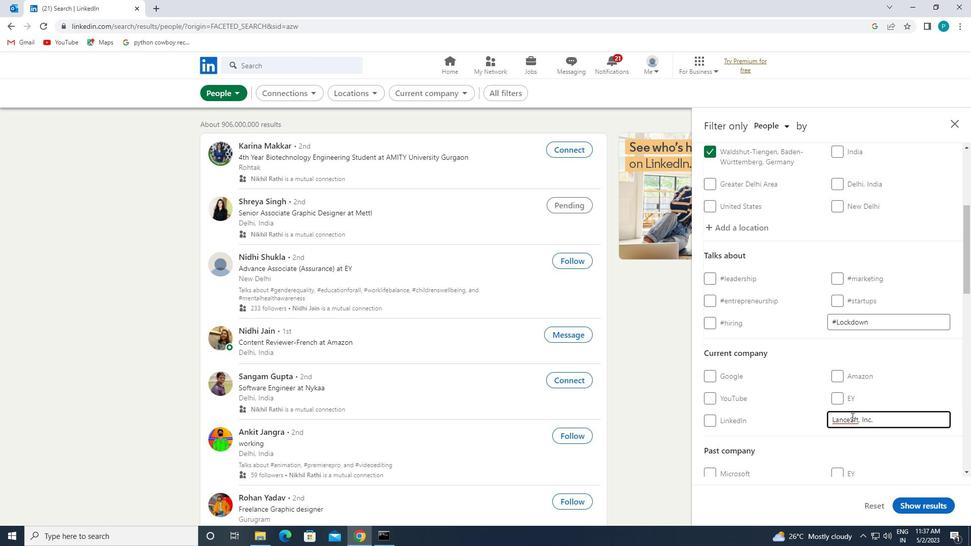 
Action: Mouse scrolled (851, 416) with delta (0, 0)
Screenshot: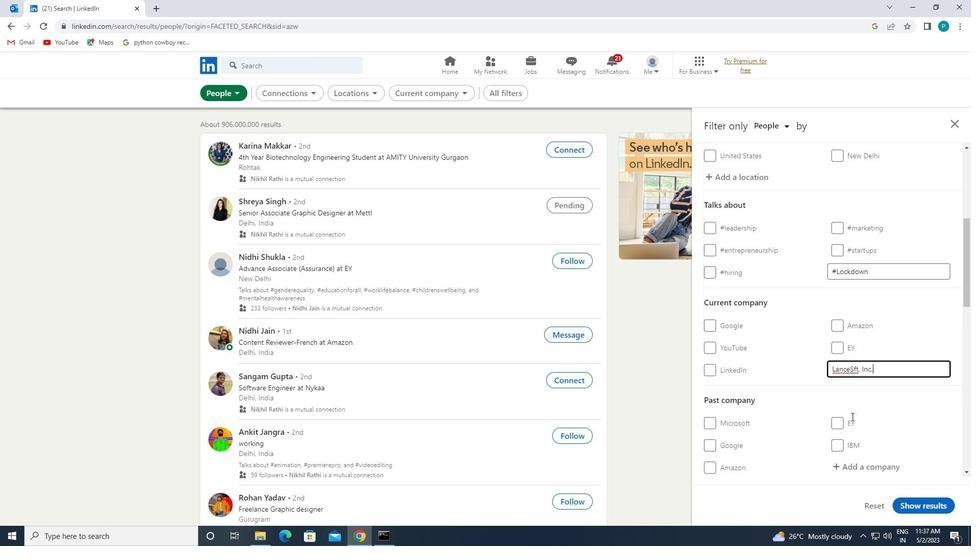 
Action: Mouse moved to (853, 319)
Screenshot: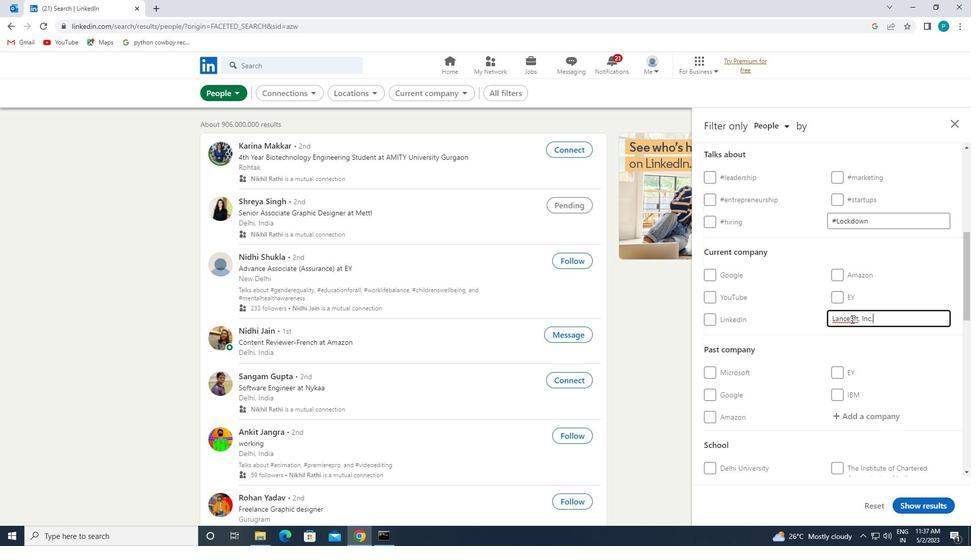 
Action: Mouse pressed left at (853, 319)
Screenshot: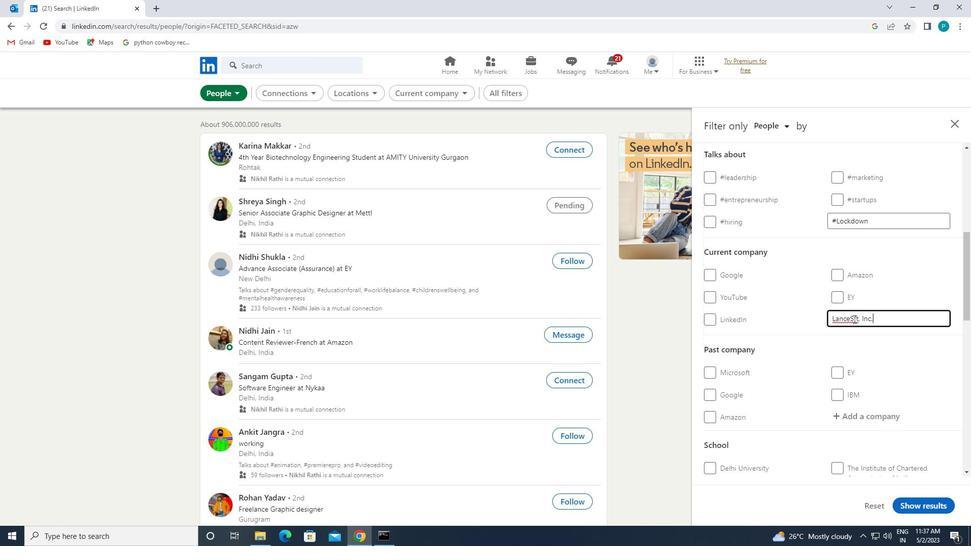
Action: Mouse moved to (865, 355)
Screenshot: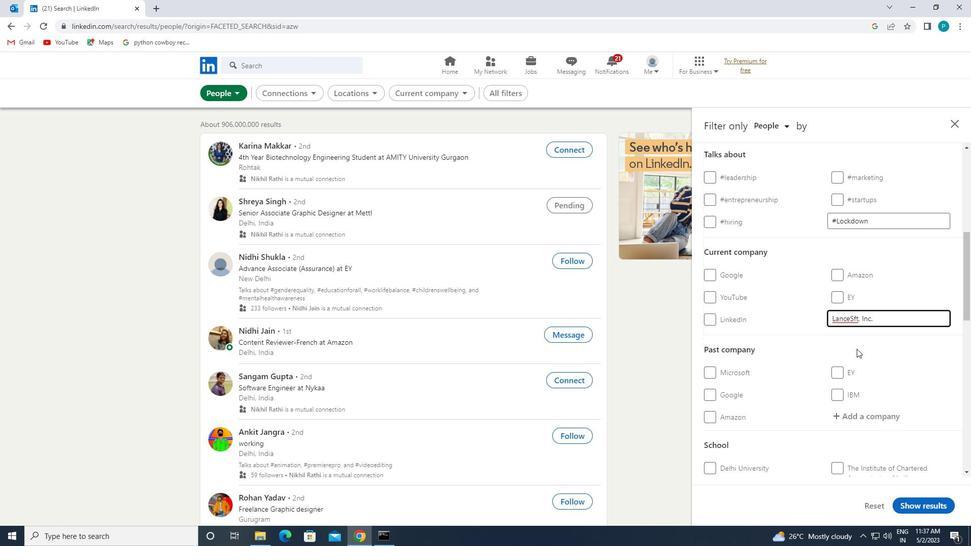 
Action: Key pressed O
Screenshot: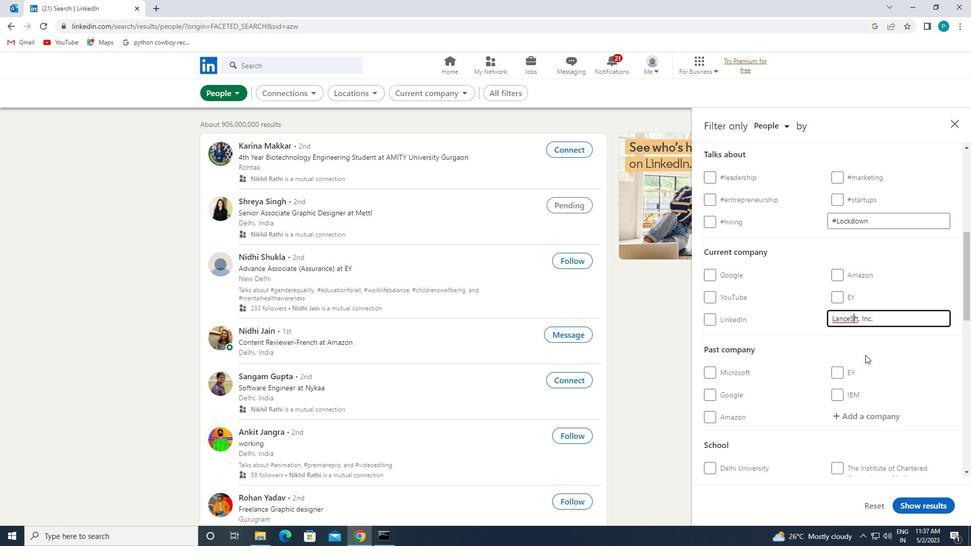 
Action: Mouse moved to (793, 337)
Screenshot: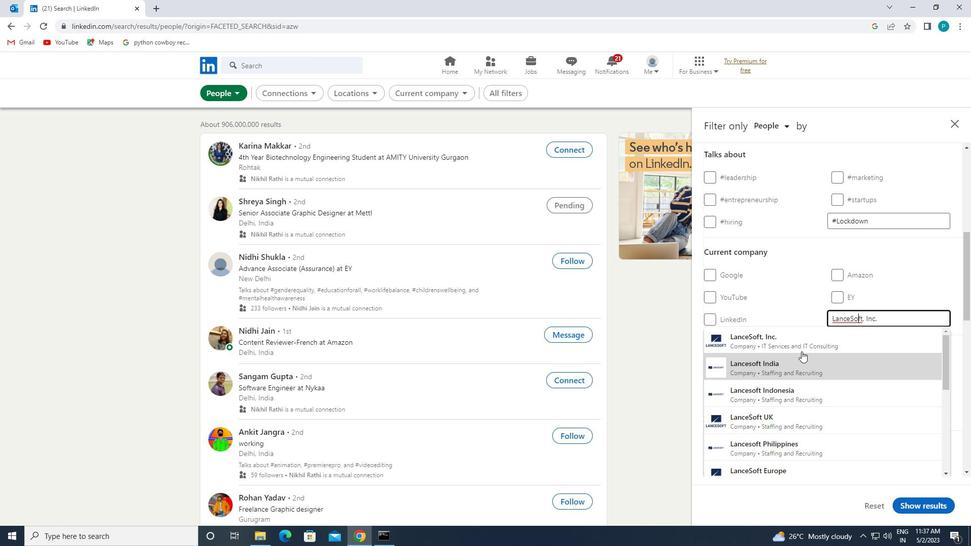 
Action: Mouse pressed left at (793, 337)
Screenshot: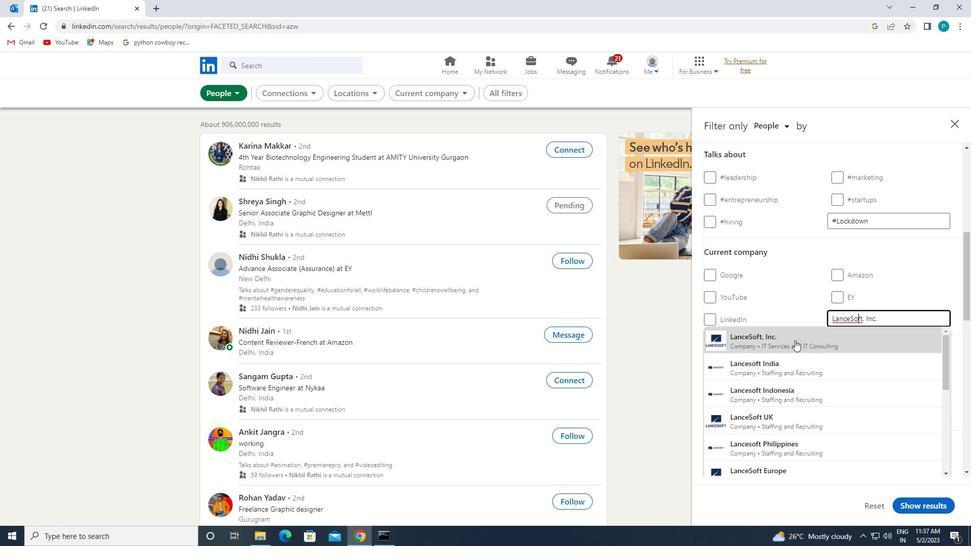 
Action: Mouse moved to (782, 372)
Screenshot: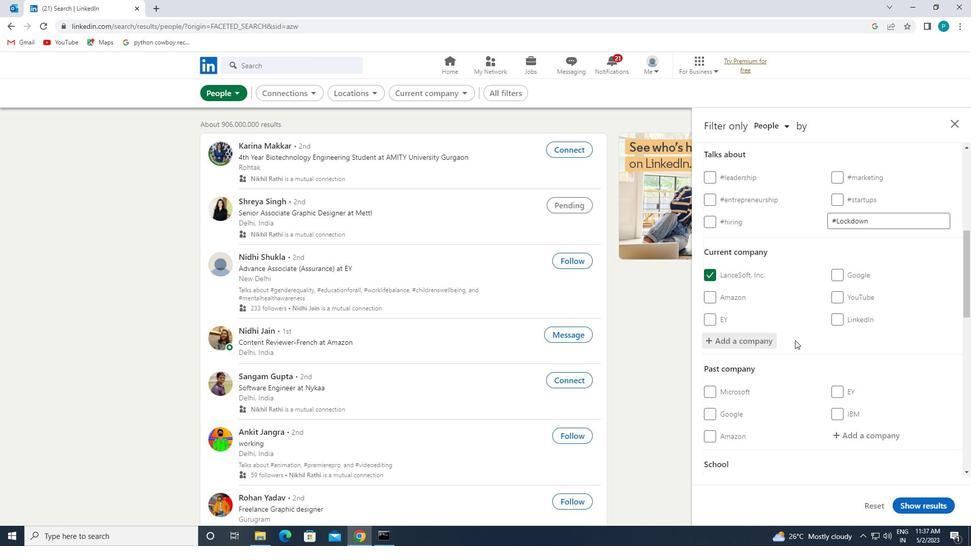 
Action: Mouse scrolled (782, 371) with delta (0, 0)
Screenshot: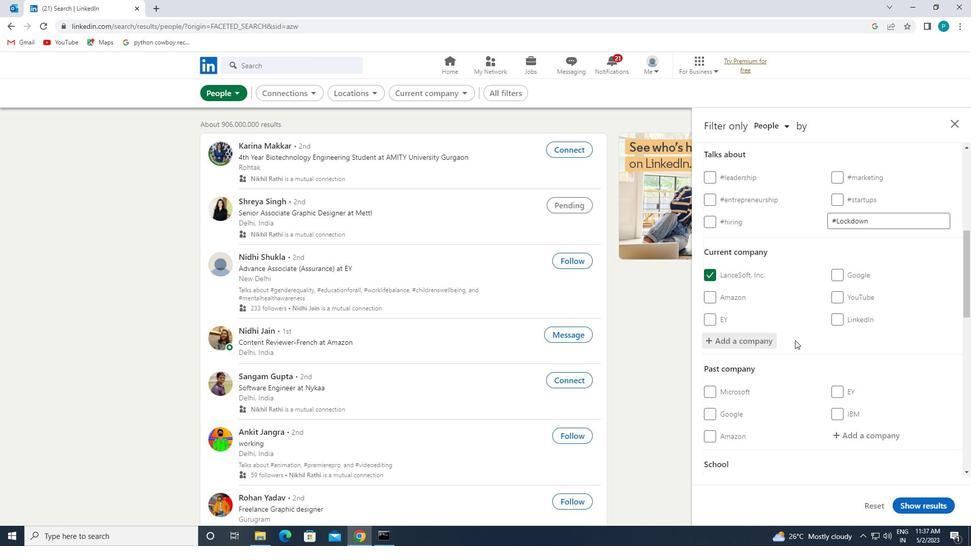 
Action: Mouse moved to (779, 378)
Screenshot: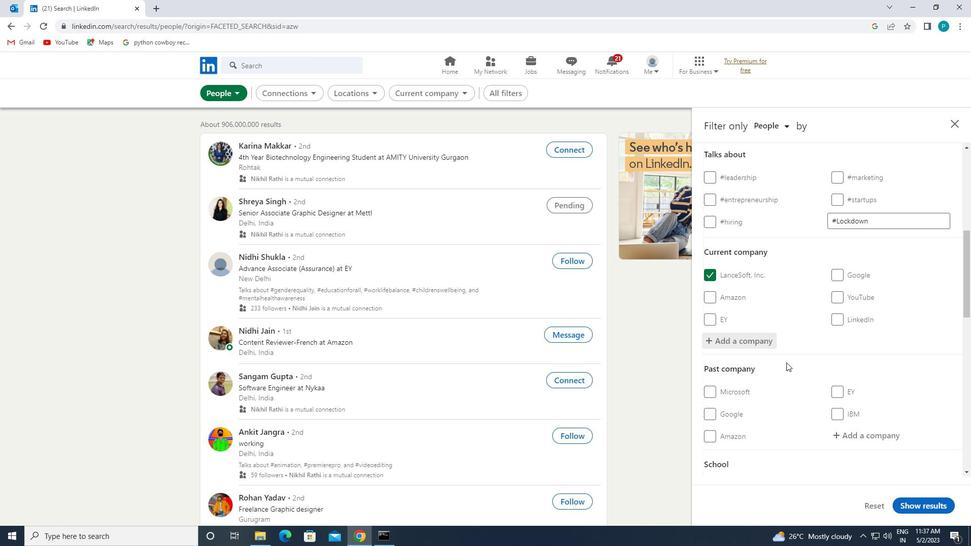 
Action: Mouse scrolled (779, 377) with delta (0, 0)
Screenshot: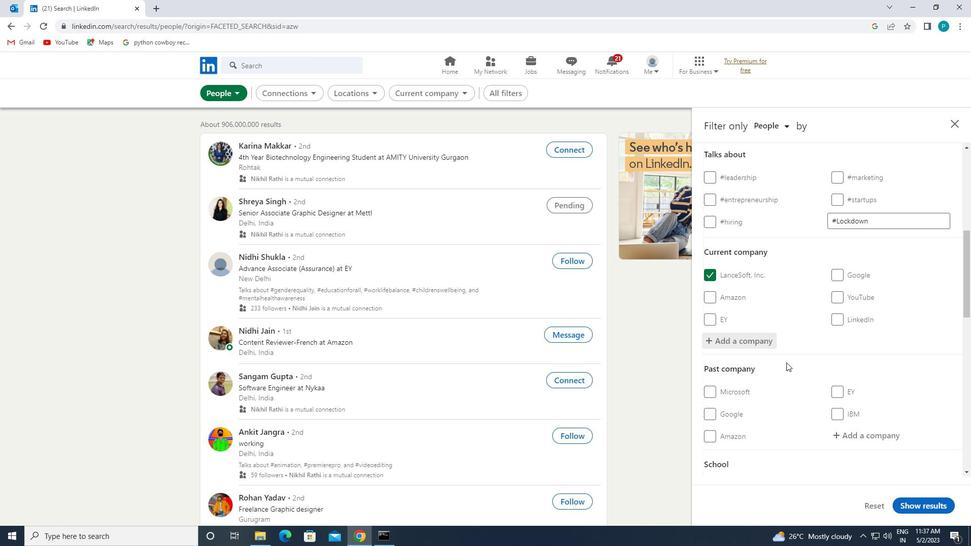 
Action: Mouse moved to (891, 440)
Screenshot: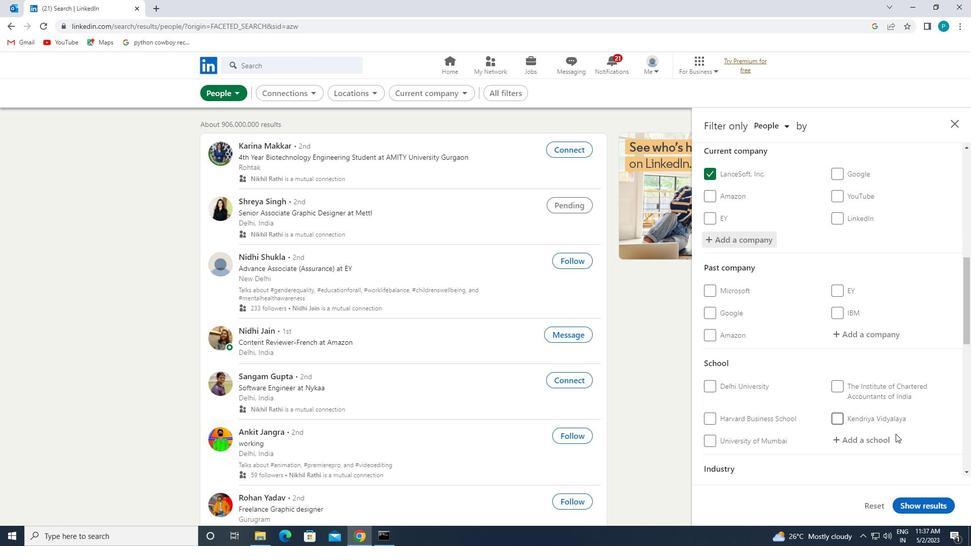 
Action: Mouse pressed left at (891, 440)
Screenshot: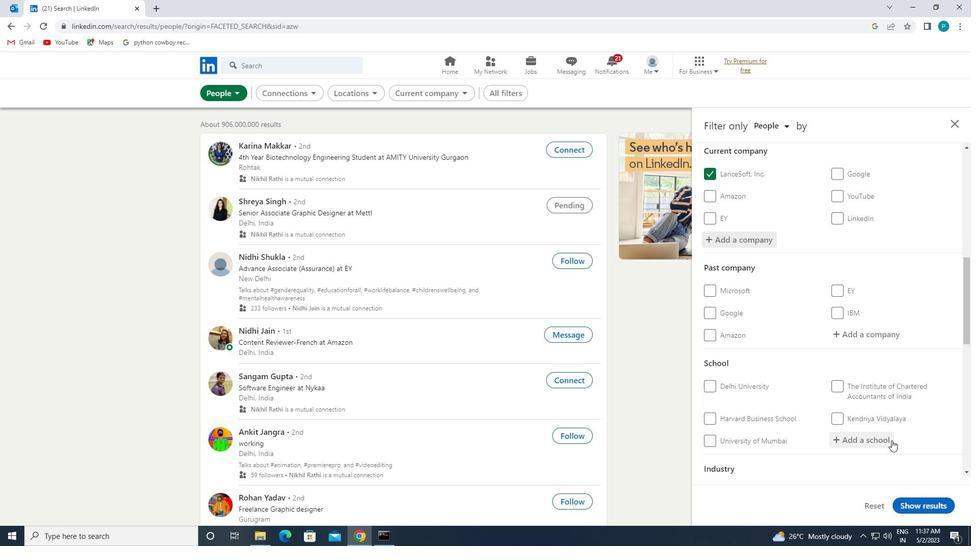 
Action: Key pressed <Key.caps_lock>DEV<Key.space>BHOOMI
Screenshot: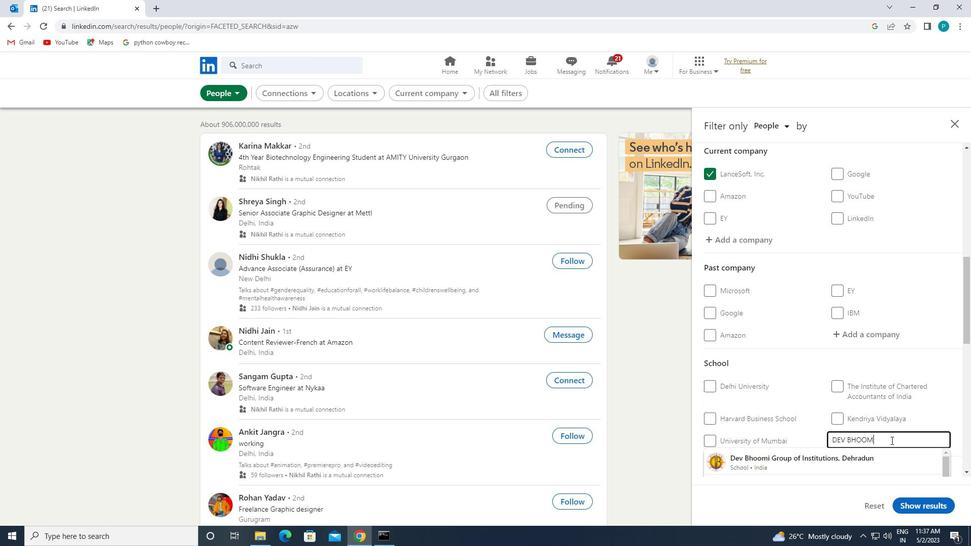 
Action: Mouse moved to (845, 414)
Screenshot: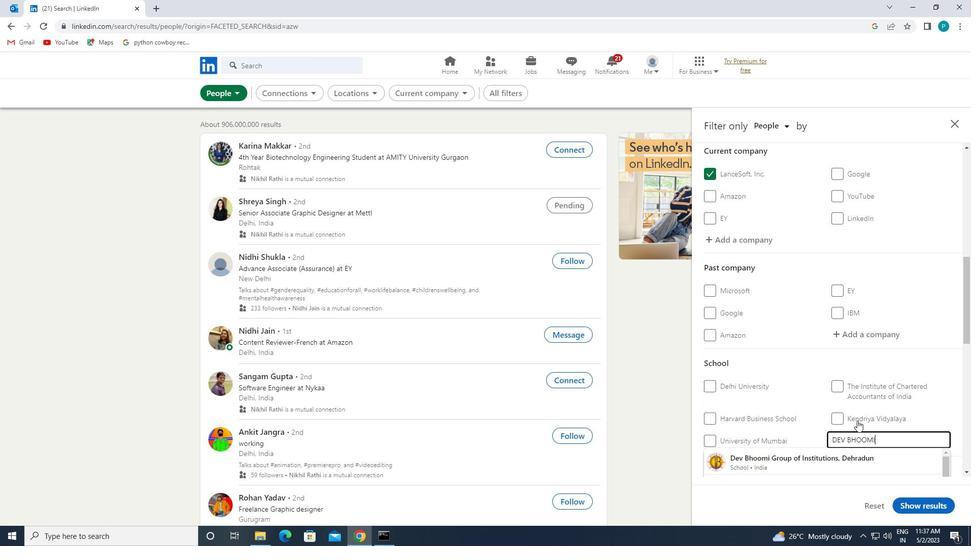 
Action: Mouse scrolled (845, 413) with delta (0, 0)
Screenshot: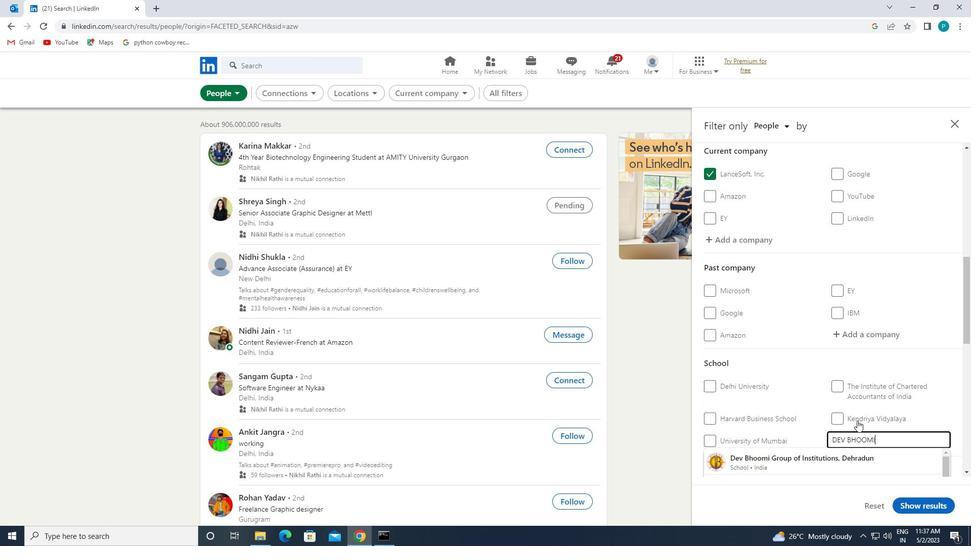 
Action: Mouse scrolled (845, 413) with delta (0, 0)
Screenshot: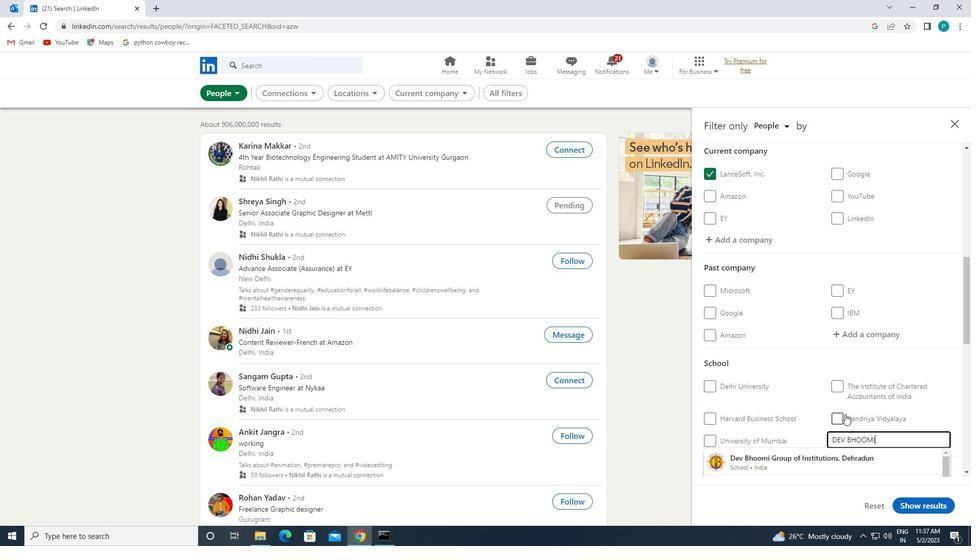 
Action: Mouse moved to (761, 433)
Screenshot: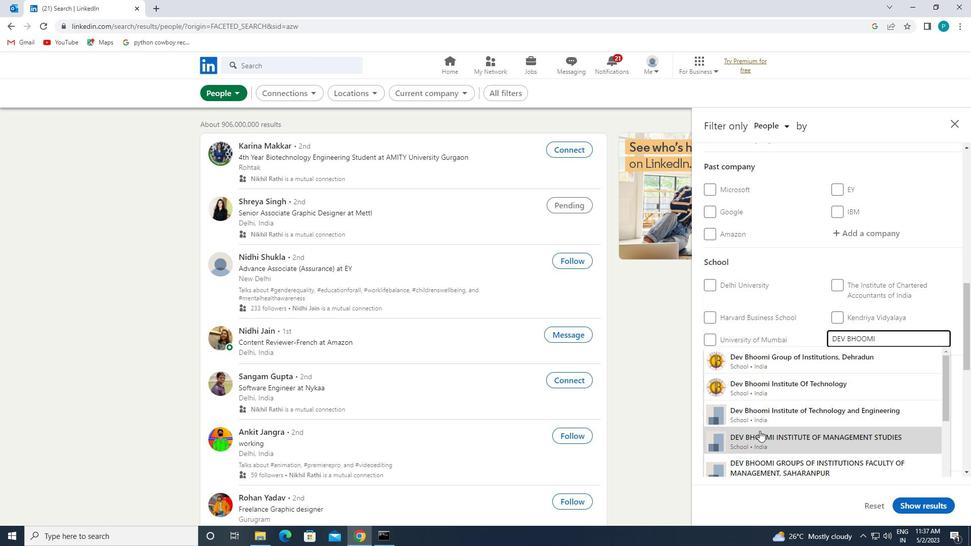 
Action: Mouse scrolled (761, 432) with delta (0, 0)
Screenshot: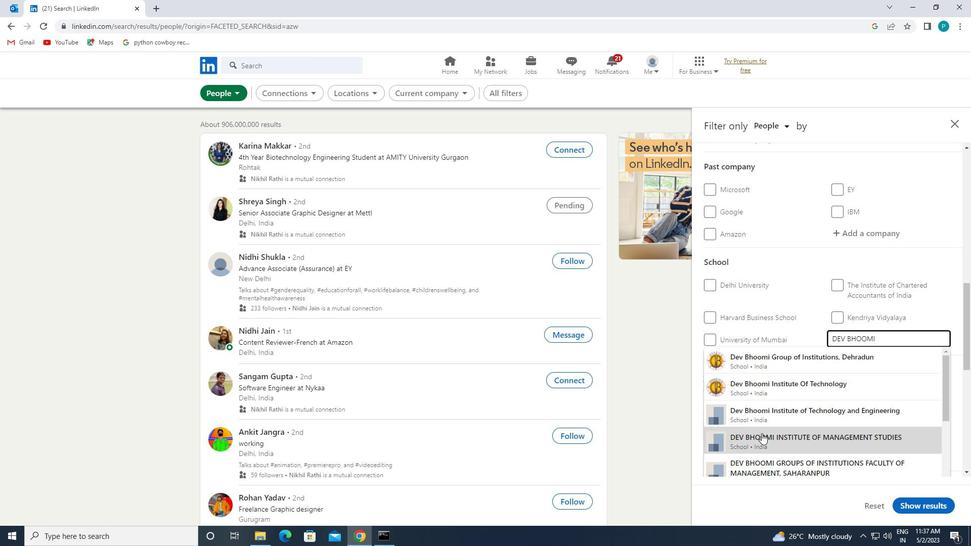 
Action: Mouse moved to (764, 452)
Screenshot: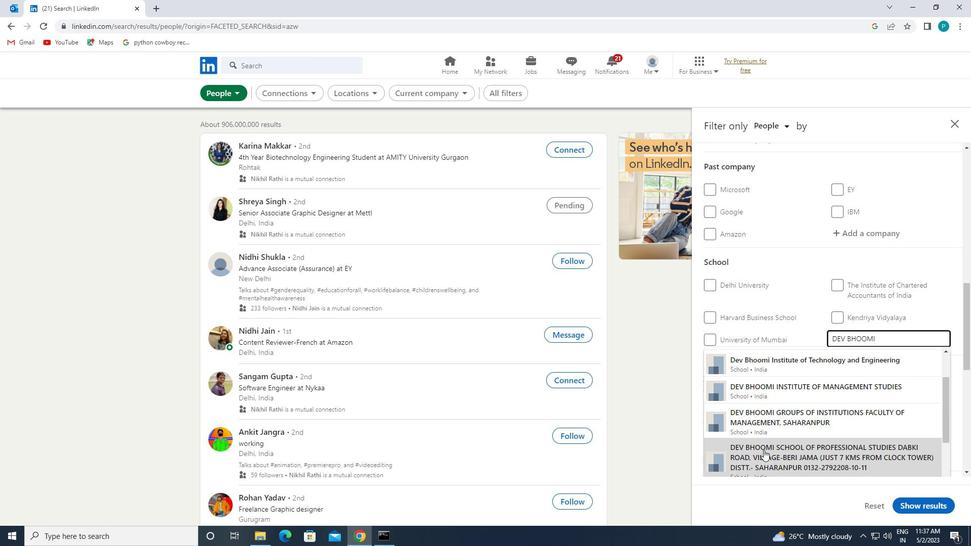 
Action: Mouse pressed left at (764, 452)
Screenshot: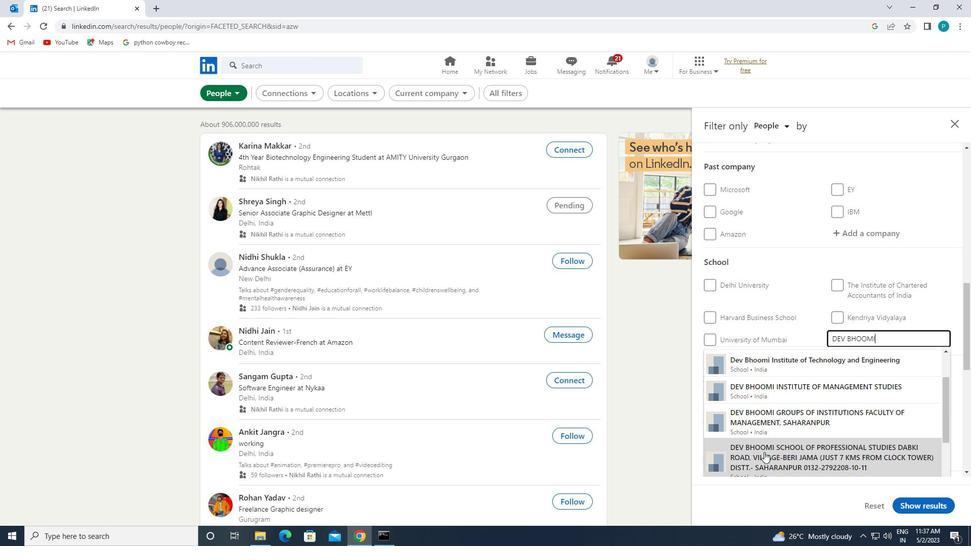 
Action: Mouse moved to (764, 444)
Screenshot: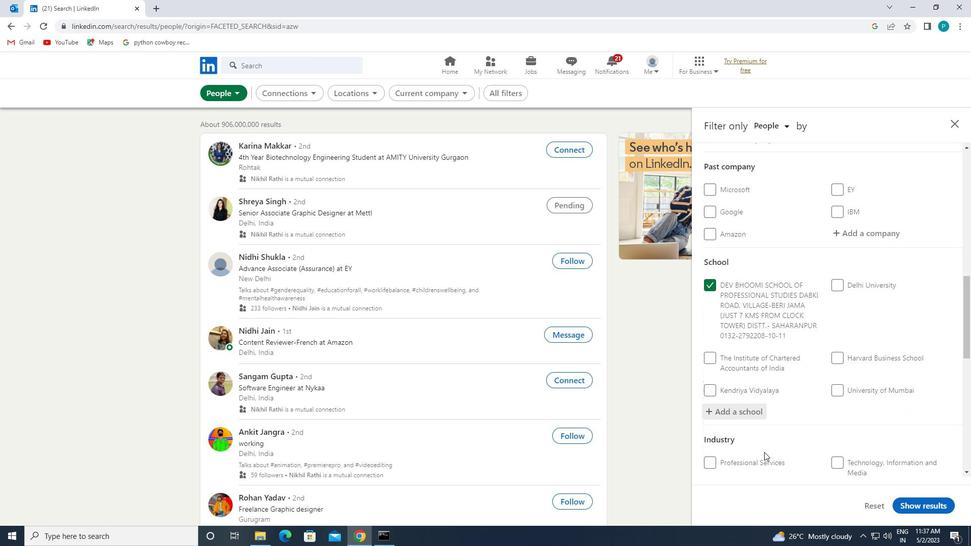 
Action: Mouse scrolled (764, 443) with delta (0, 0)
Screenshot: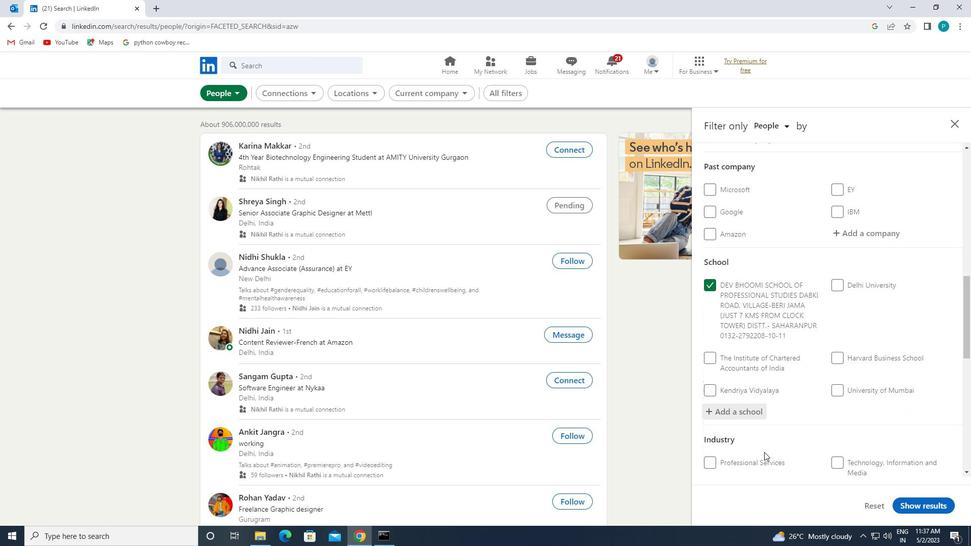 
Action: Mouse moved to (776, 438)
Screenshot: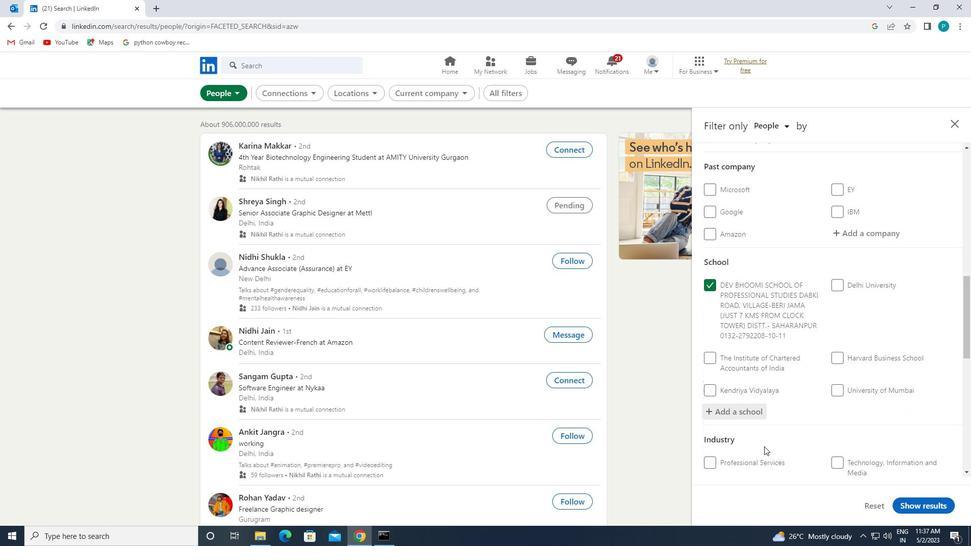 
Action: Mouse scrolled (776, 437) with delta (0, 0)
Screenshot: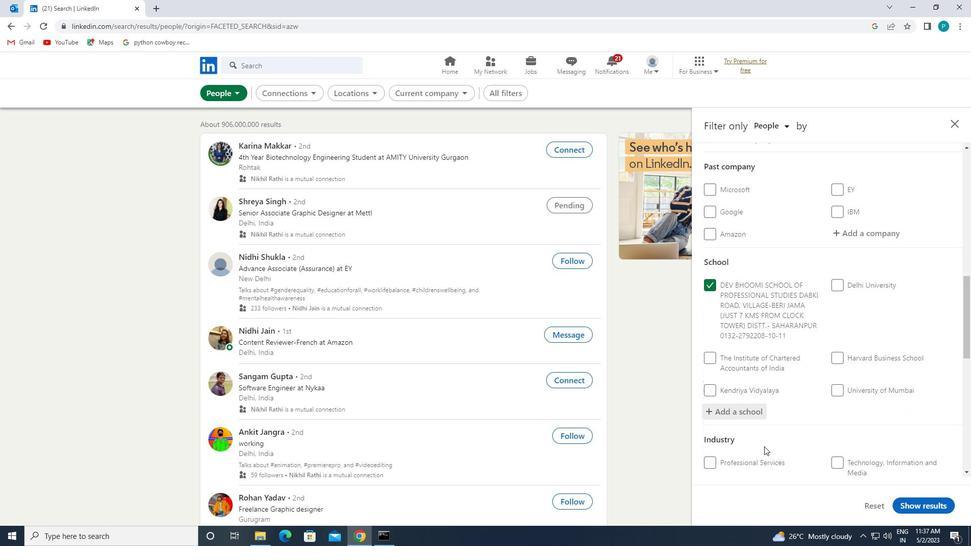 
Action: Mouse moved to (808, 427)
Screenshot: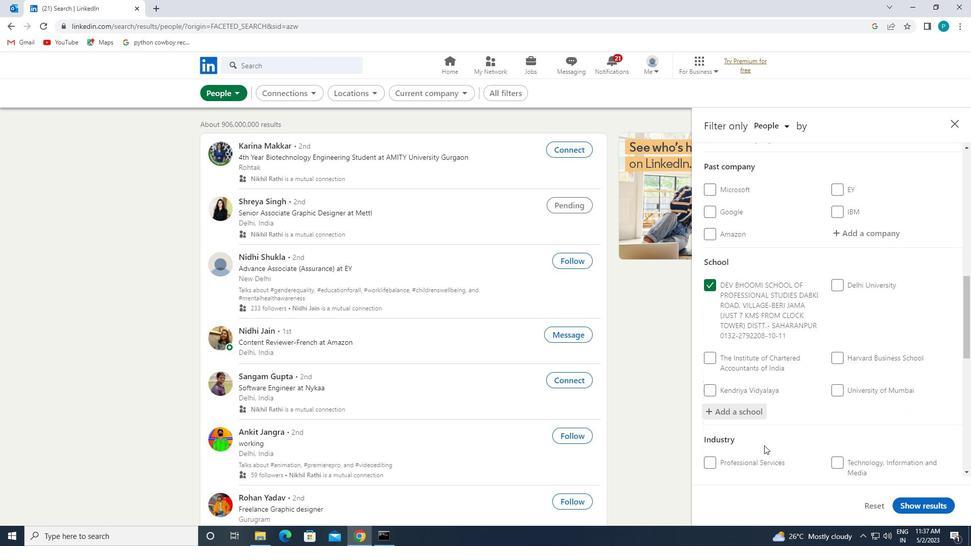 
Action: Mouse scrolled (808, 427) with delta (0, 0)
Screenshot: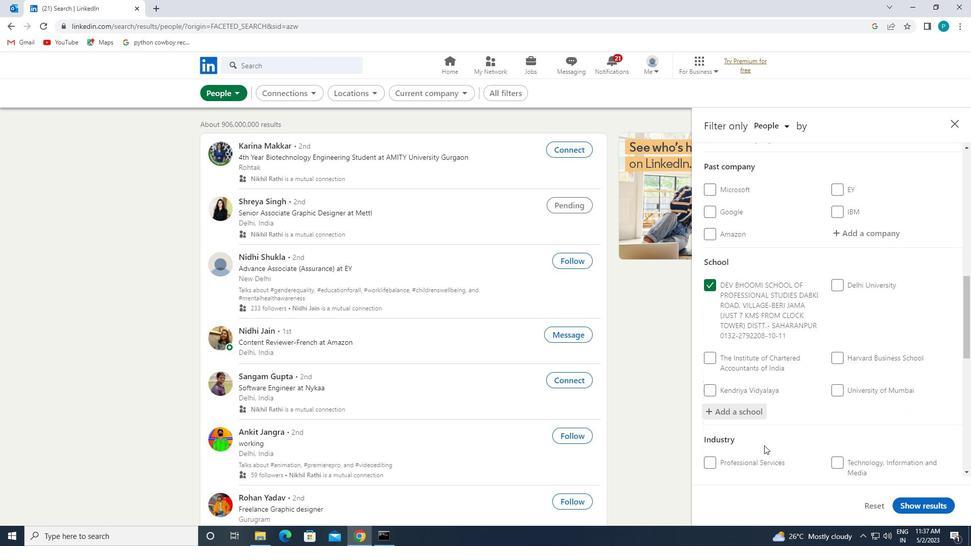 
Action: Mouse moved to (855, 373)
Screenshot: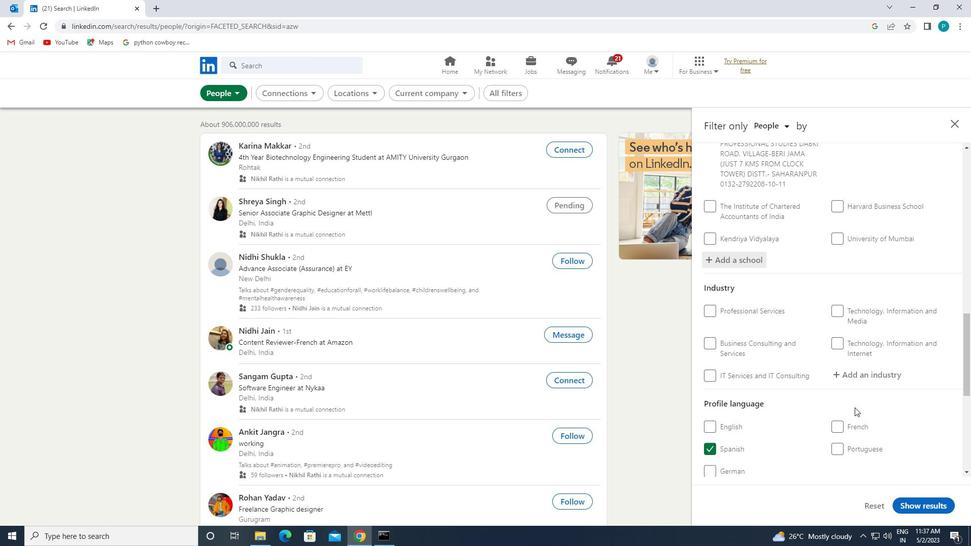 
Action: Mouse pressed left at (855, 373)
Screenshot: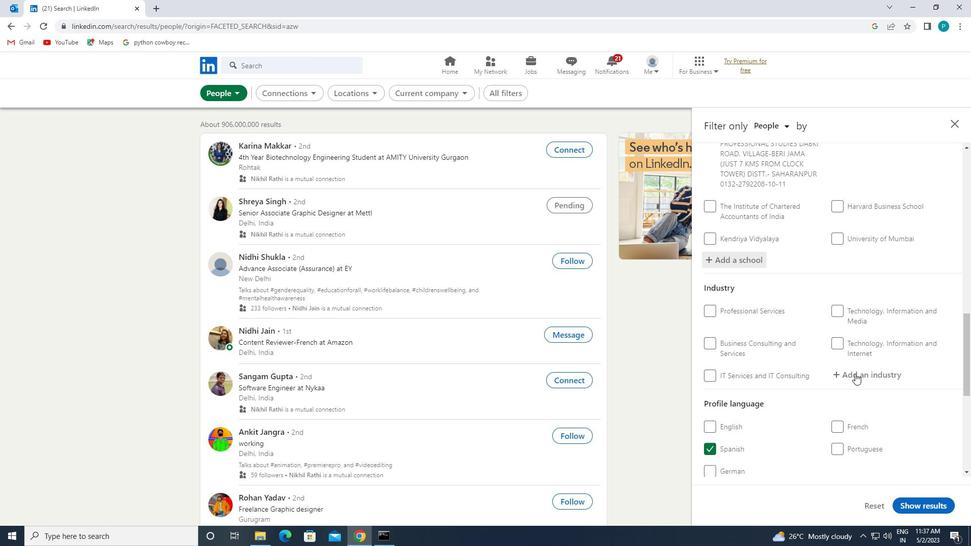 
Action: Mouse moved to (862, 389)
Screenshot: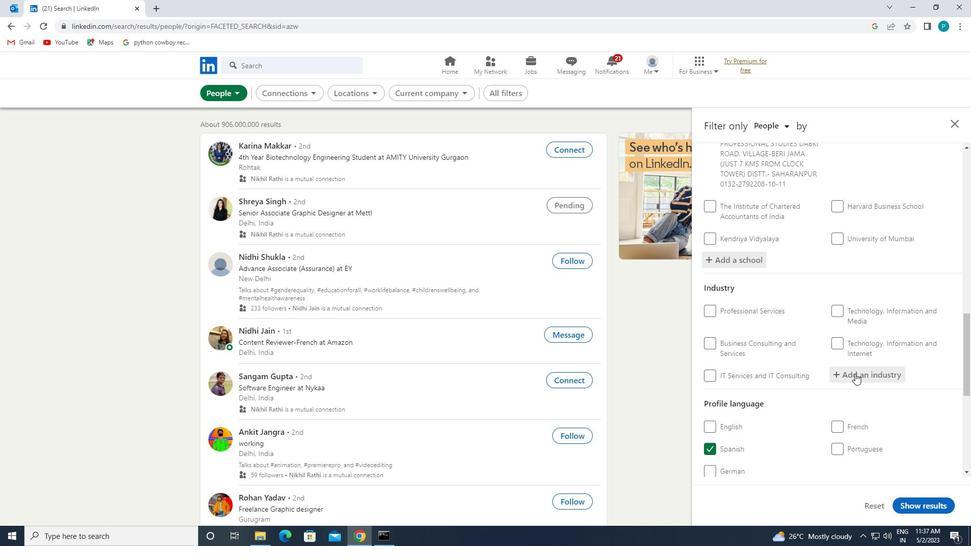 
Action: Key pressed <Key.caps_lock>F<Key.caps_lock>AR
Screenshot: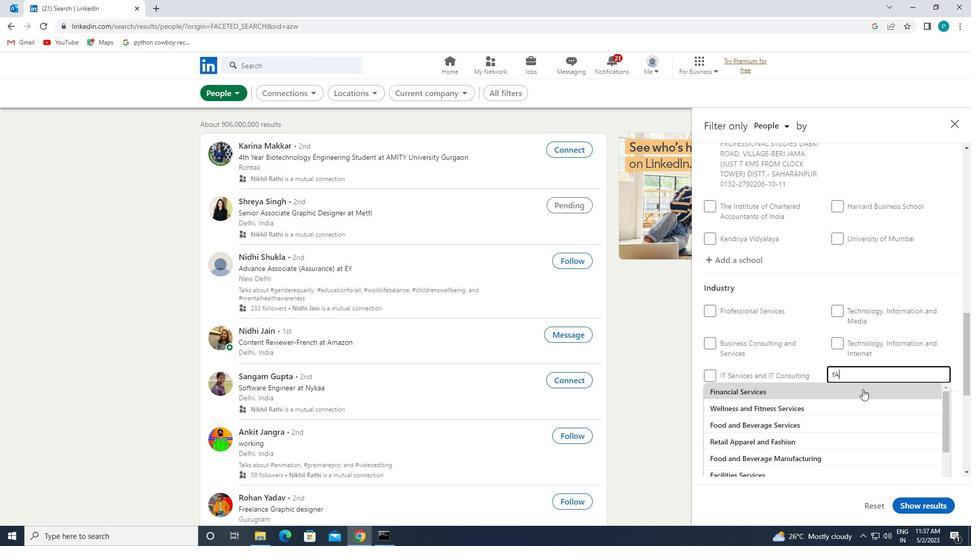 
Action: Mouse pressed left at (862, 389)
Screenshot: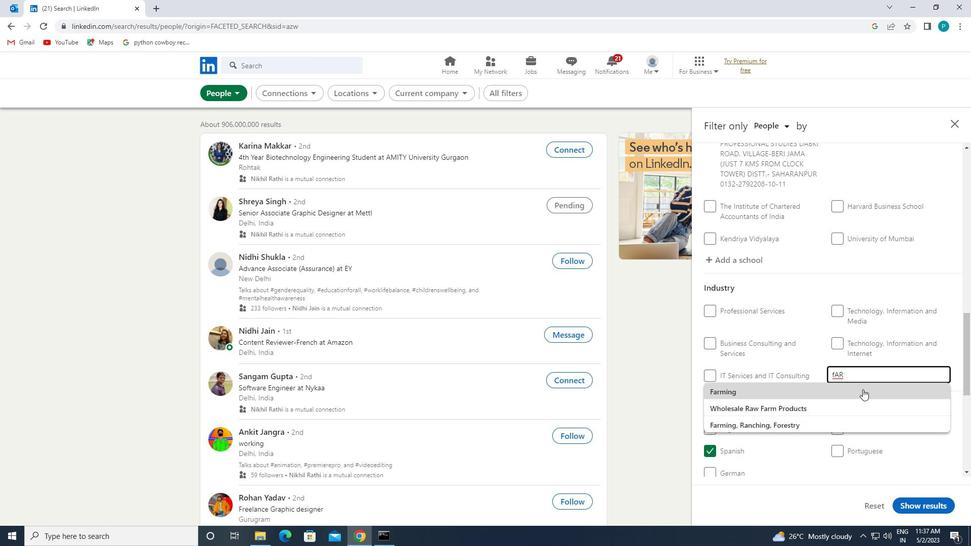 
Action: Mouse moved to (861, 395)
Screenshot: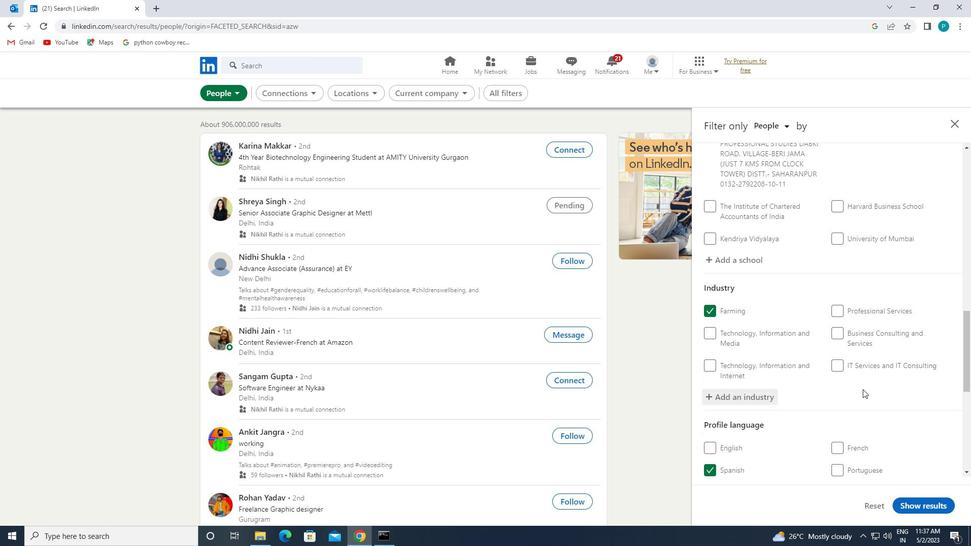 
Action: Mouse scrolled (861, 395) with delta (0, 0)
Screenshot: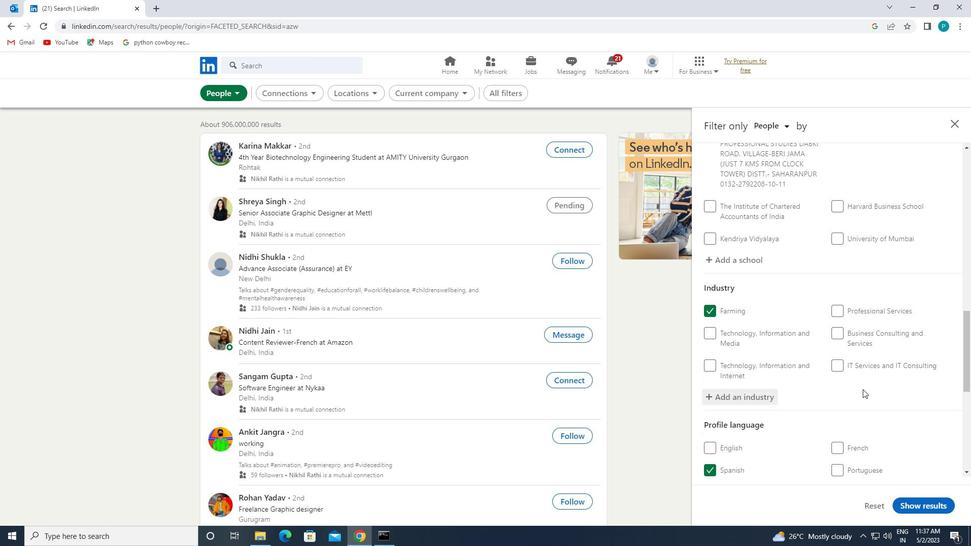 
Action: Mouse moved to (860, 397)
Screenshot: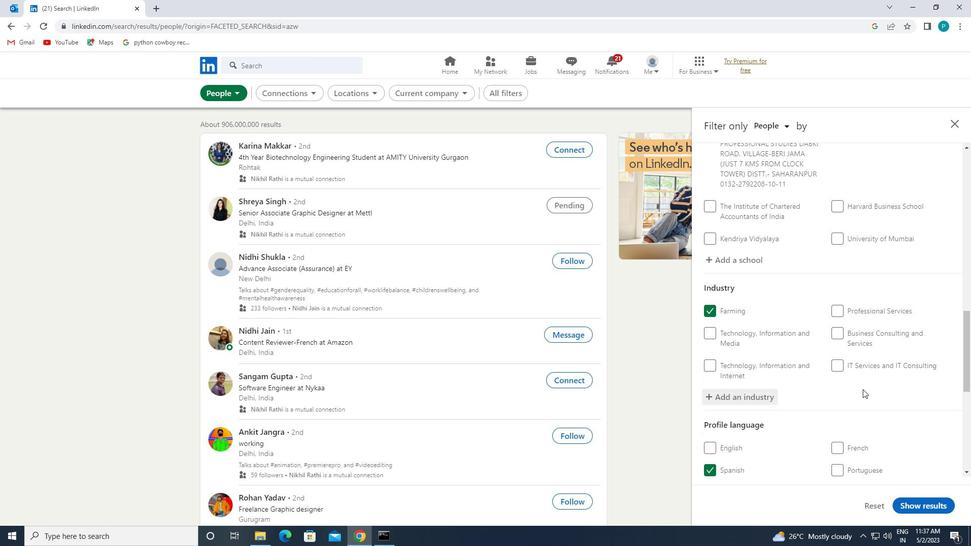 
Action: Mouse scrolled (860, 397) with delta (0, 0)
Screenshot: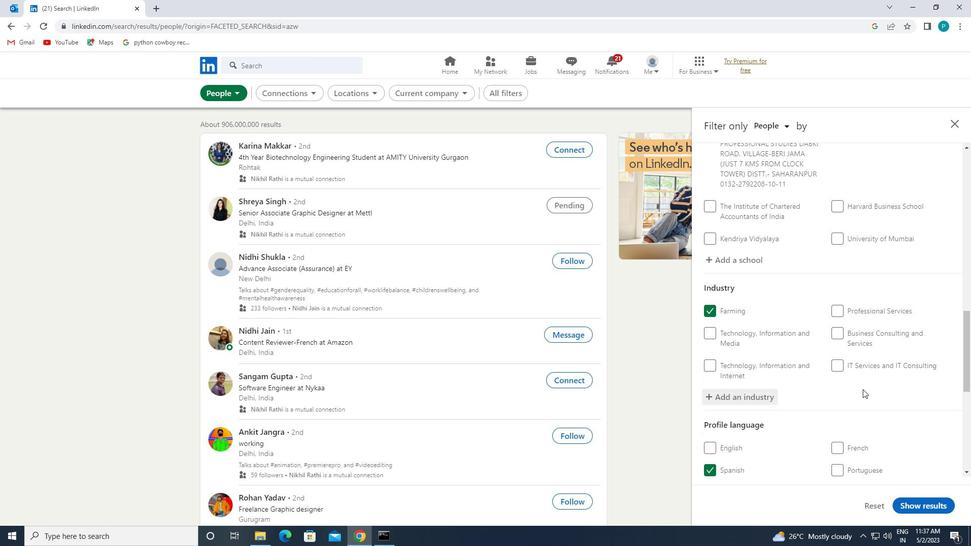 
Action: Mouse moved to (860, 399)
Screenshot: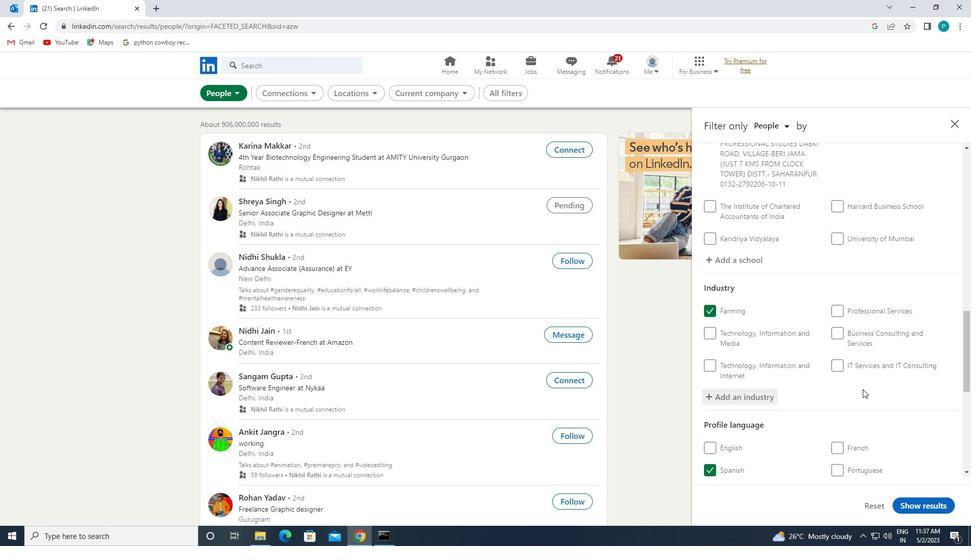 
Action: Mouse scrolled (860, 399) with delta (0, 0)
Screenshot: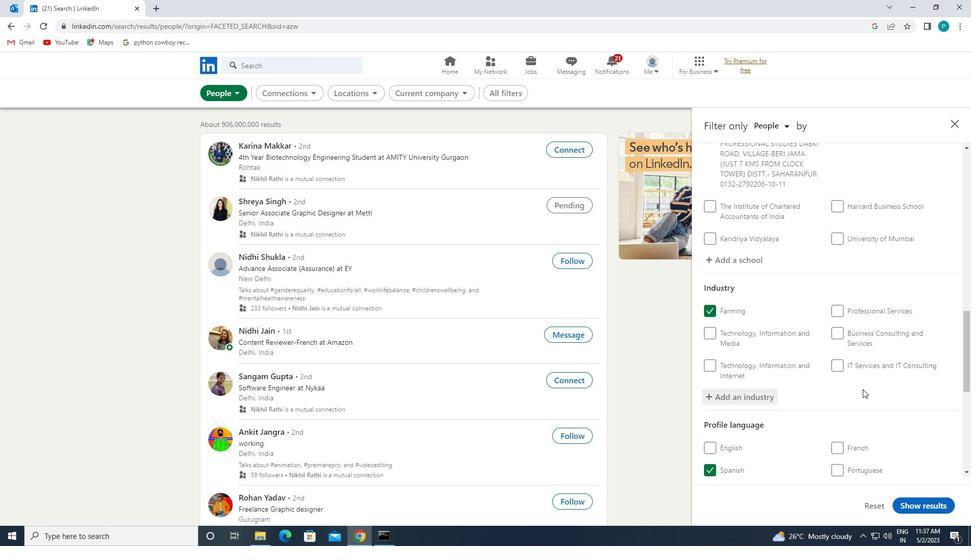 
Action: Mouse moved to (853, 419)
Screenshot: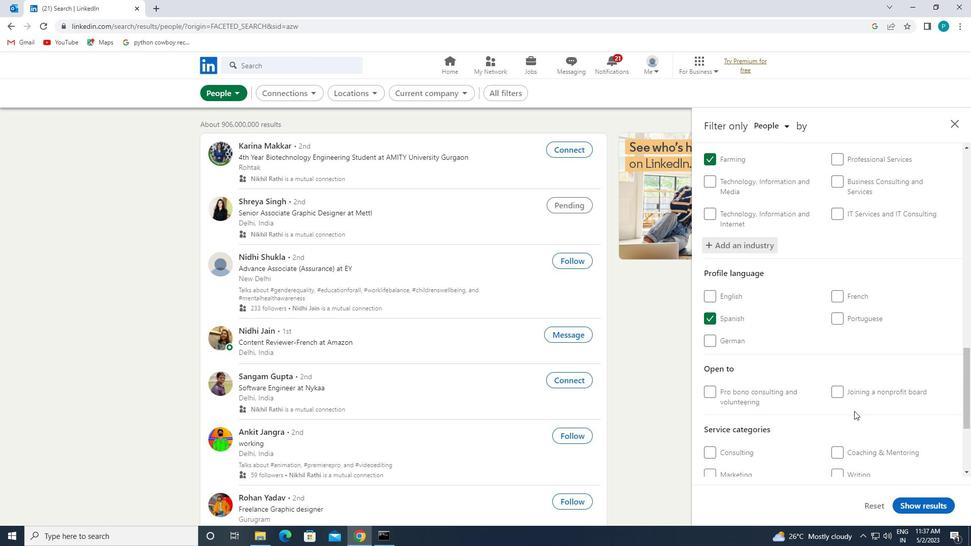
Action: Mouse scrolled (853, 419) with delta (0, 0)
Screenshot: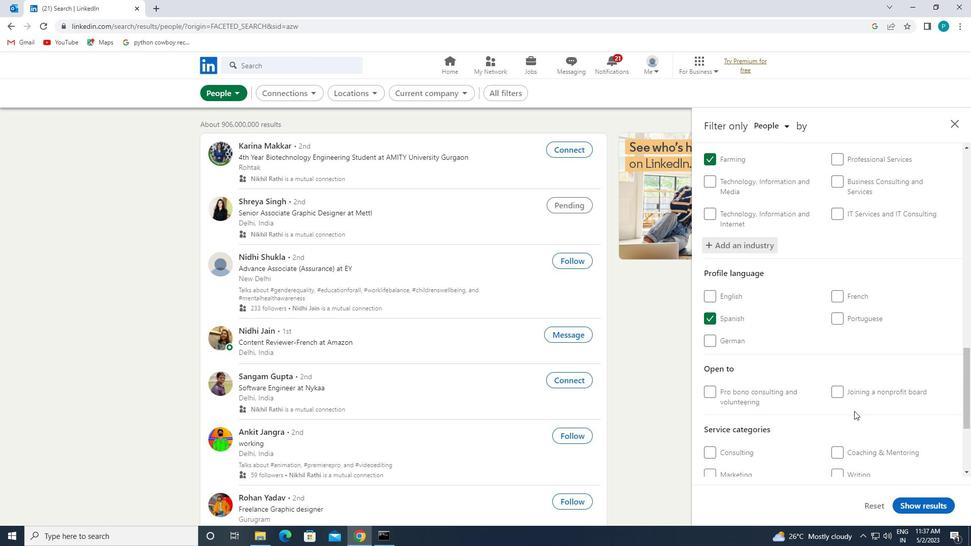 
Action: Mouse scrolled (853, 419) with delta (0, 0)
Screenshot: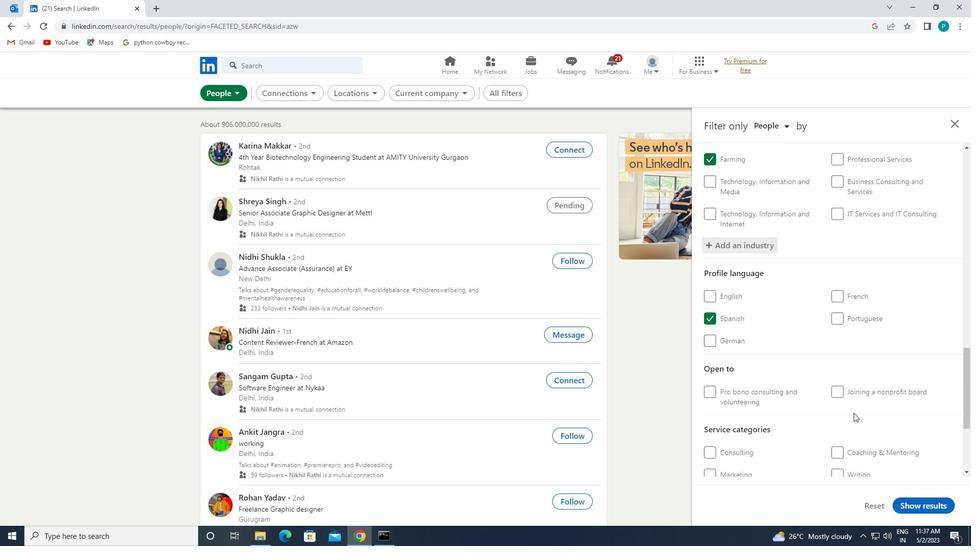 
Action: Mouse moved to (841, 399)
Screenshot: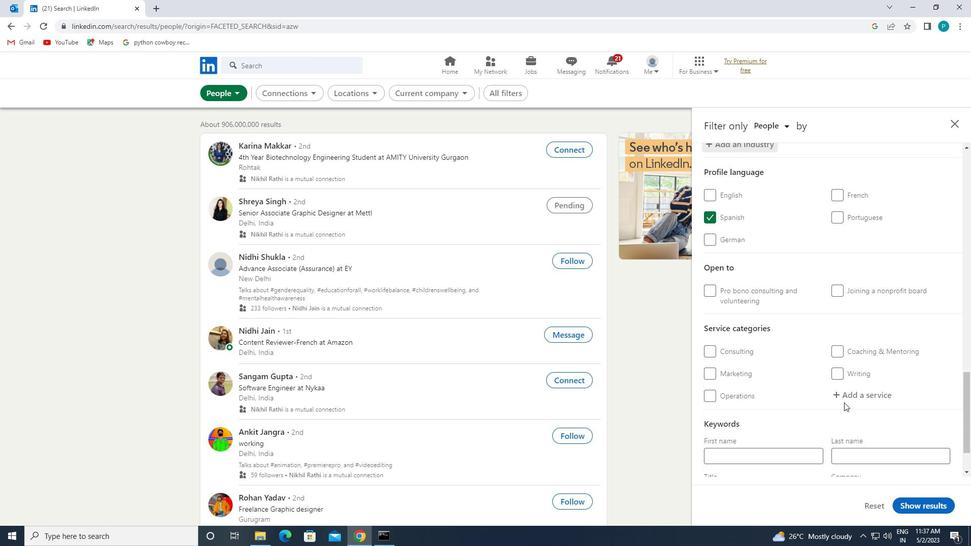 
Action: Mouse pressed left at (841, 399)
Screenshot: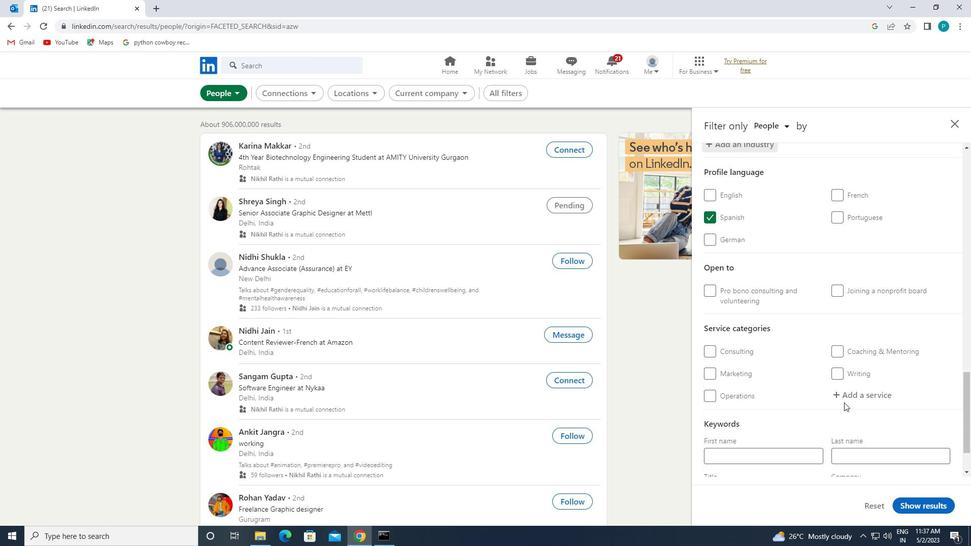 
Action: Mouse moved to (839, 396)
Screenshot: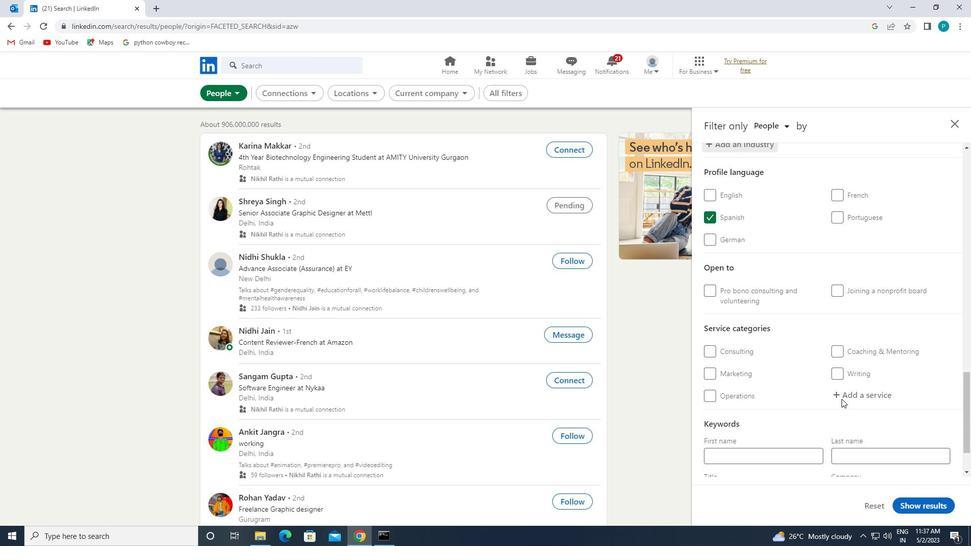 
Action: Mouse pressed left at (839, 396)
Screenshot: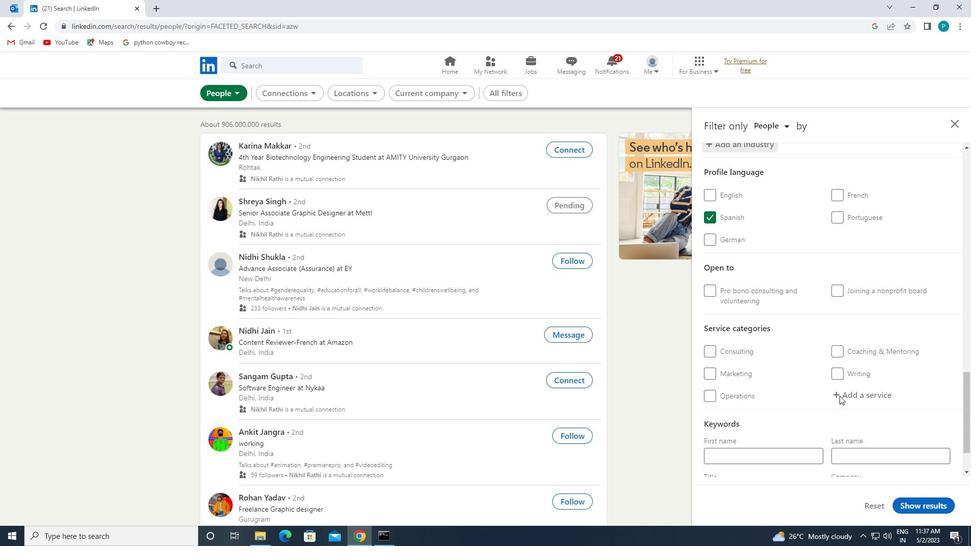 
Action: Mouse moved to (839, 393)
Screenshot: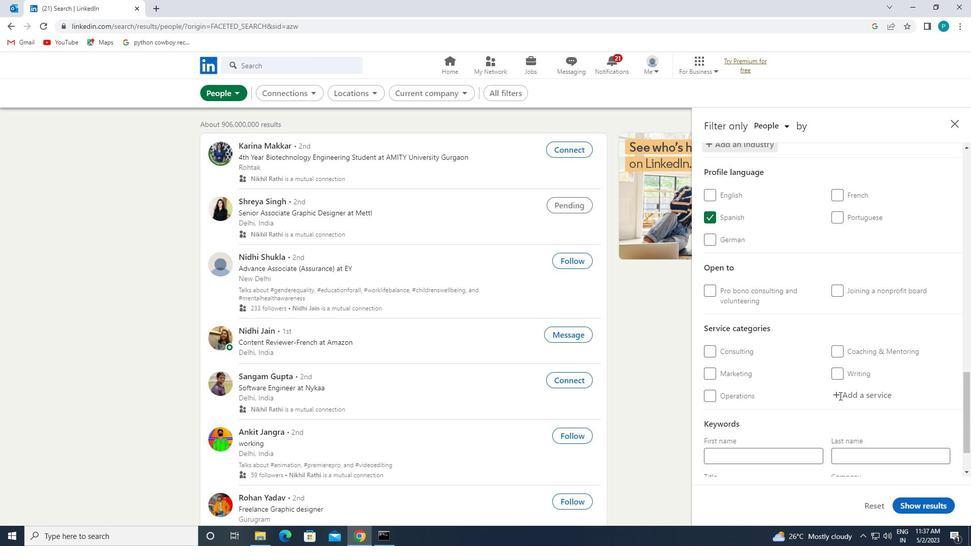
Action: Key pressed <Key.caps_lock><Key.caps_lock>A<Key.caps_lock>ND
Screenshot: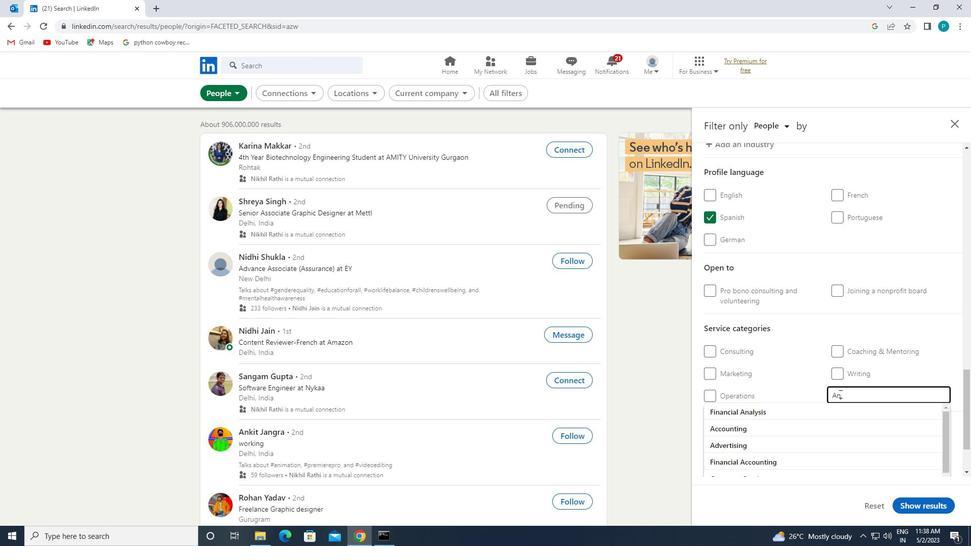 
Action: Mouse moved to (854, 409)
Screenshot: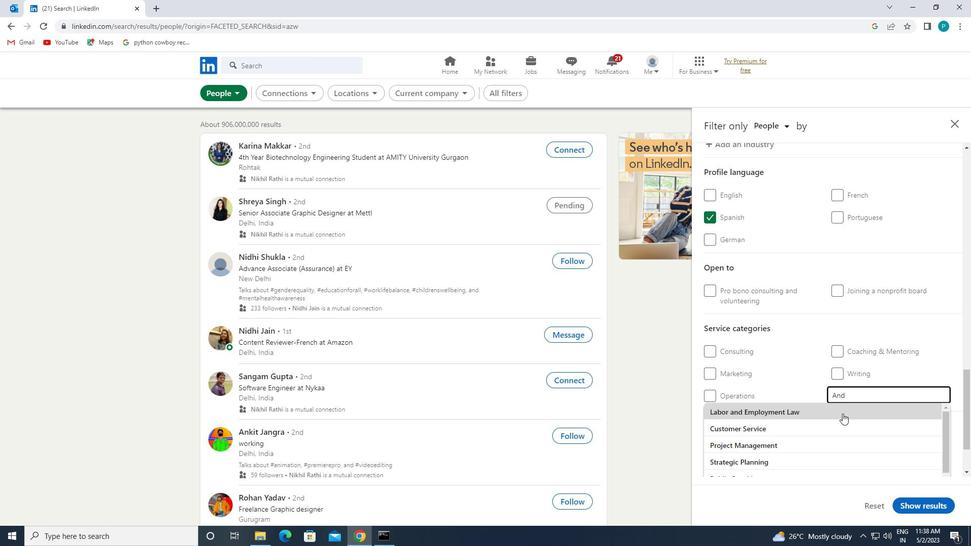 
Action: Key pressed ROID
Screenshot: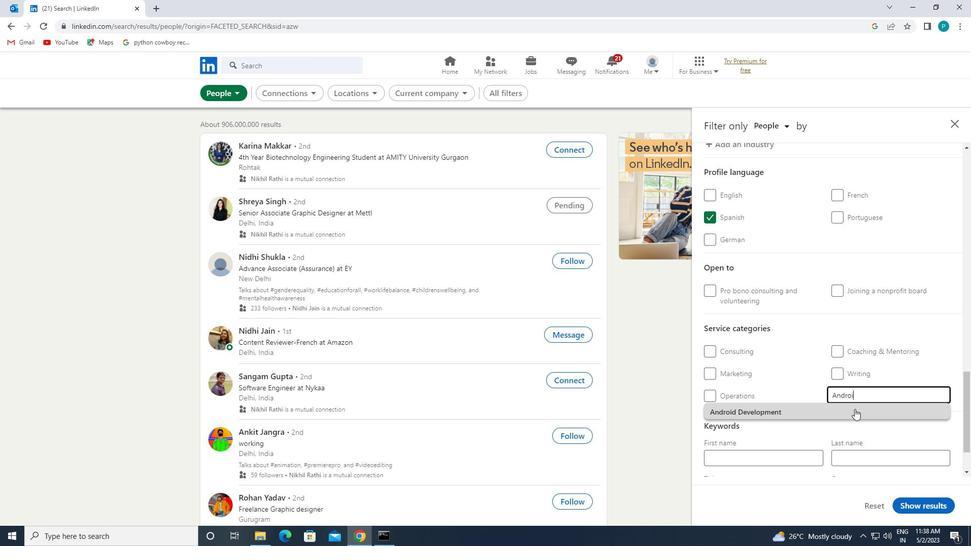 
Action: Mouse pressed left at (854, 409)
Screenshot: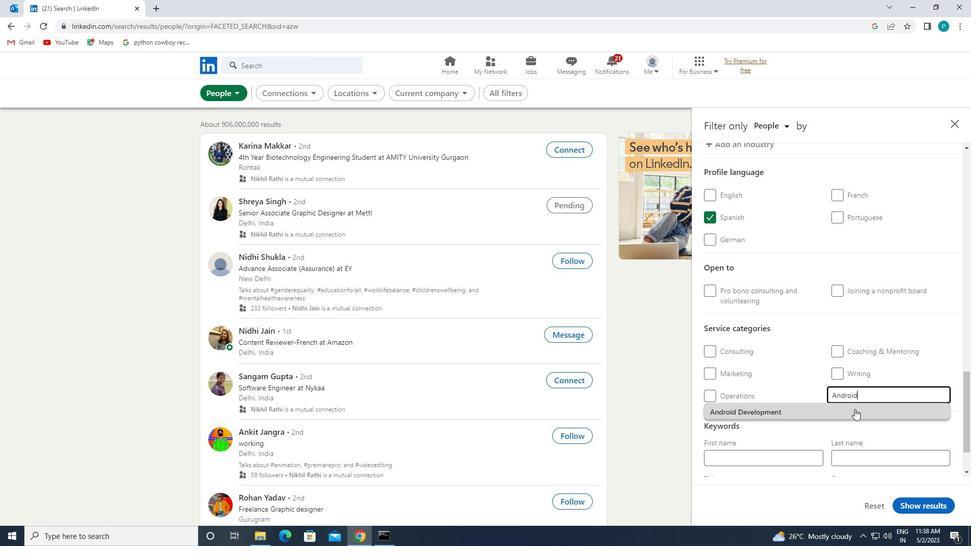 
Action: Mouse moved to (861, 414)
Screenshot: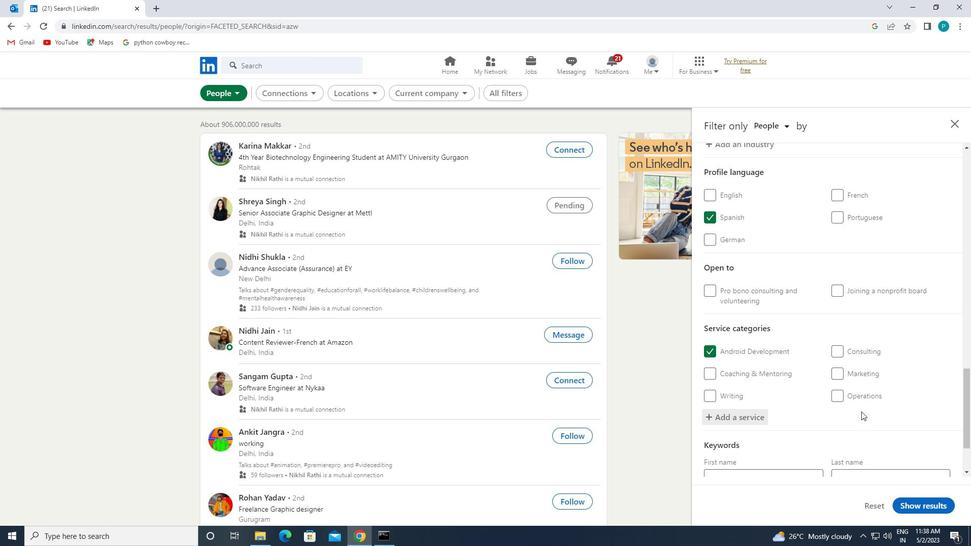 
Action: Mouse scrolled (861, 414) with delta (0, 0)
Screenshot: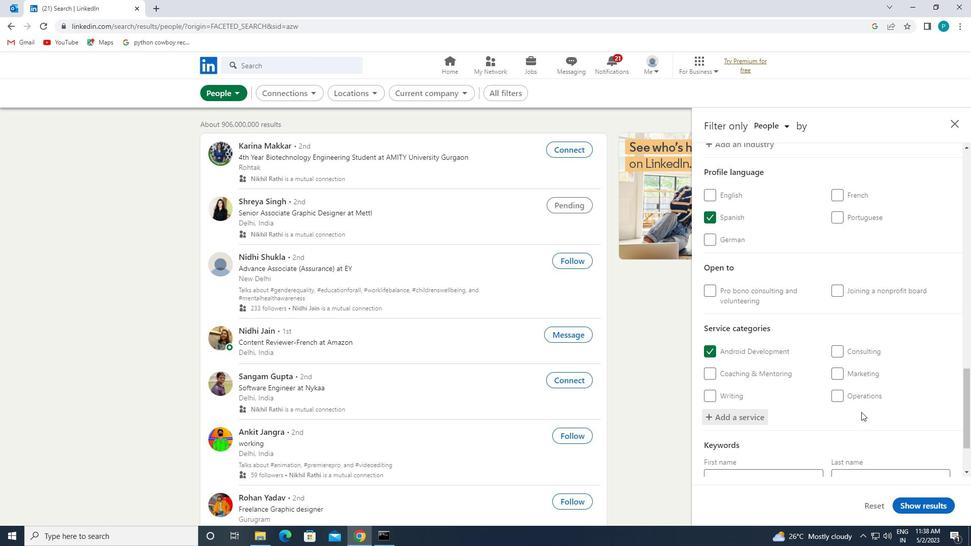 
Action: Mouse moved to (860, 417)
Screenshot: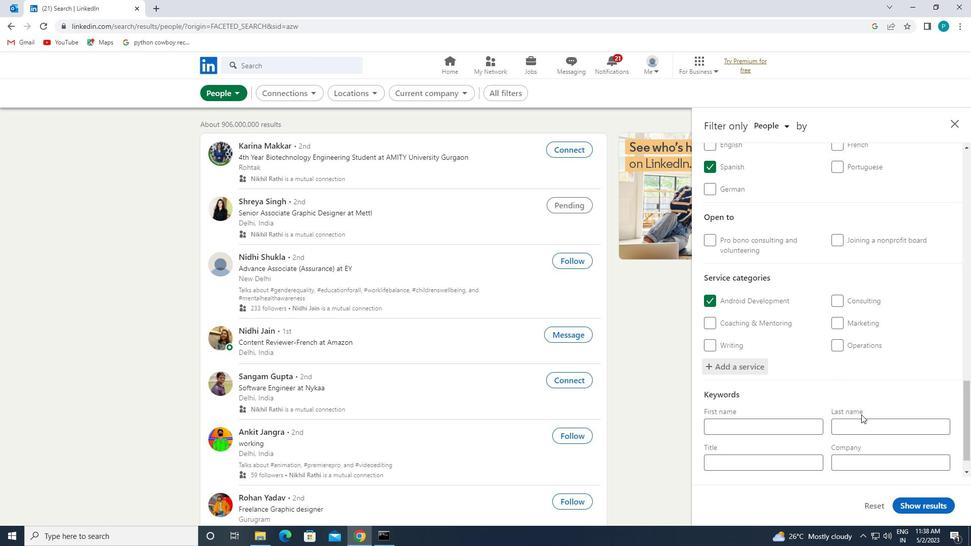 
Action: Mouse scrolled (860, 416) with delta (0, 0)
Screenshot: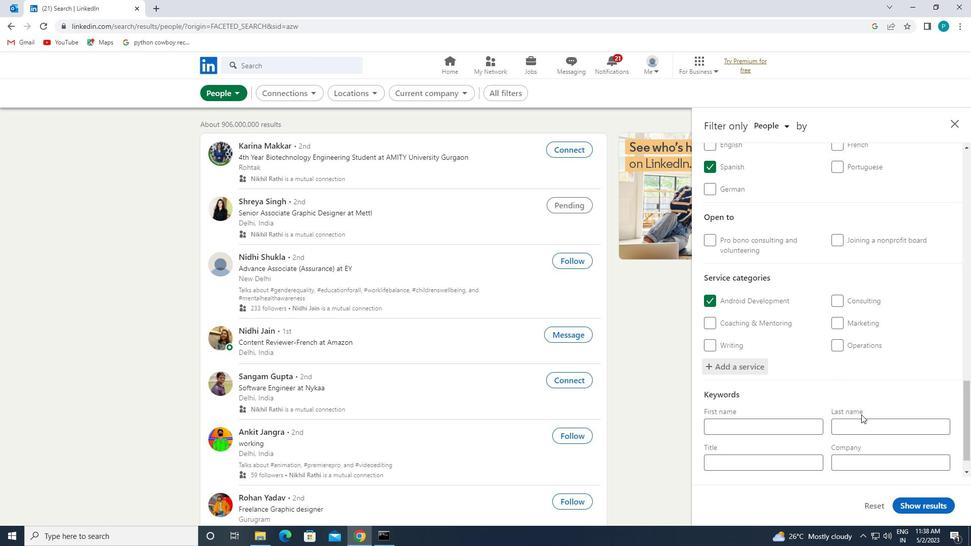
Action: Mouse moved to (783, 435)
Screenshot: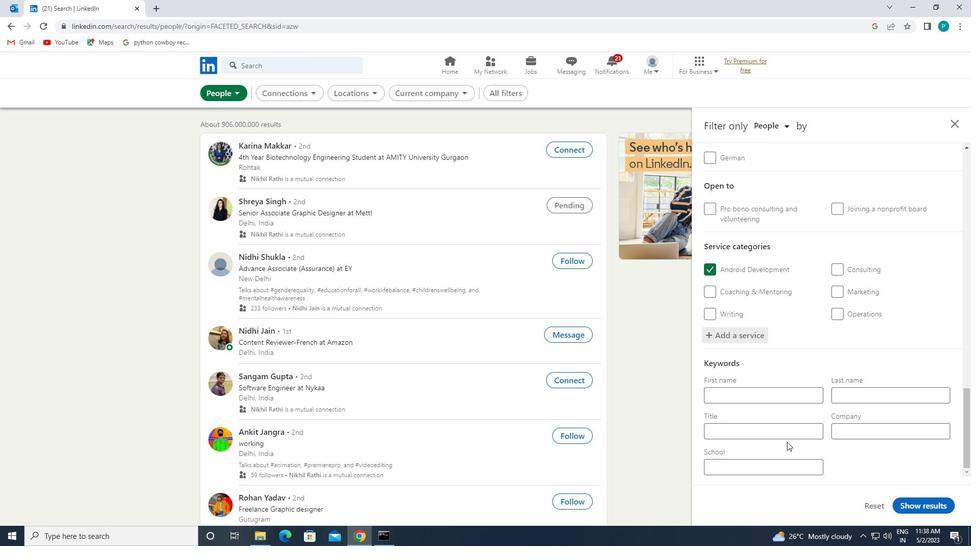 
Action: Mouse pressed left at (783, 435)
Screenshot: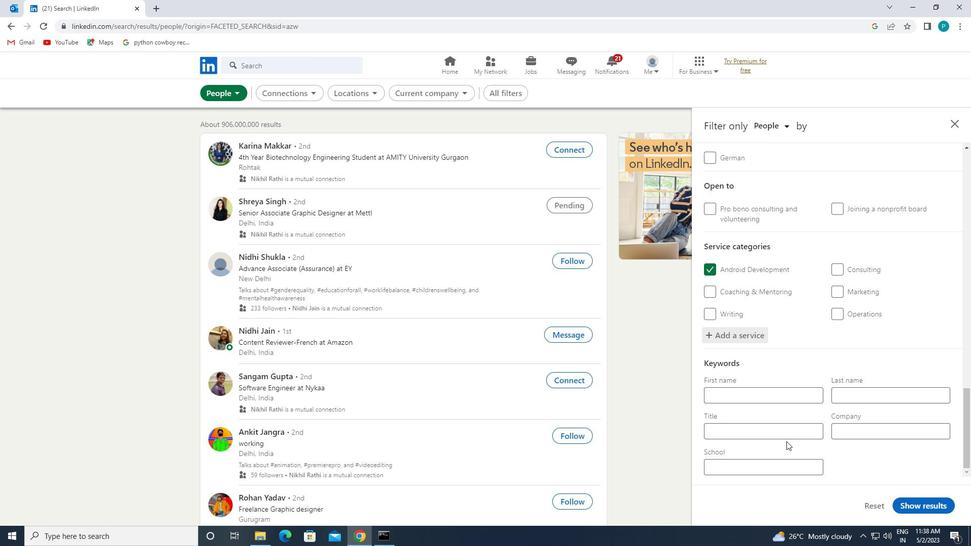 
Action: Mouse moved to (781, 436)
Screenshot: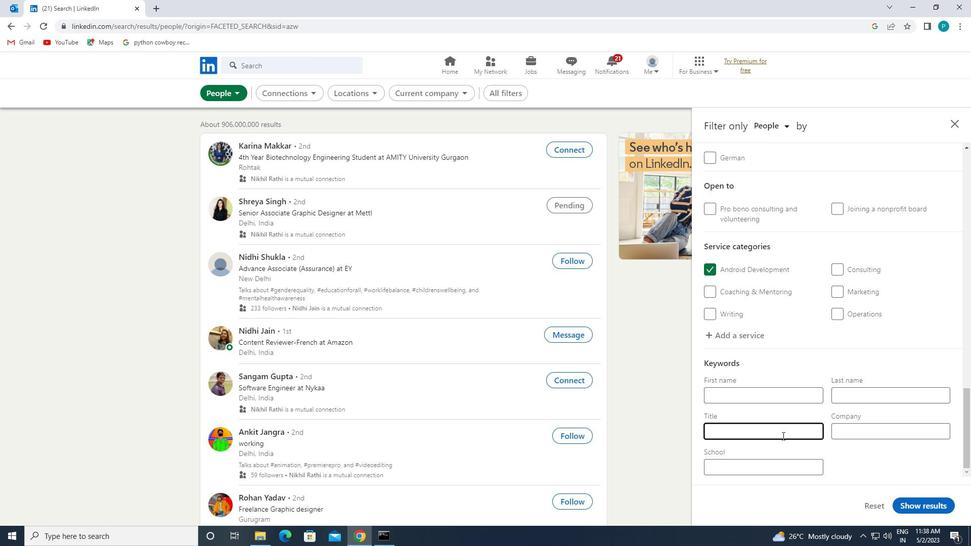
Action: Key pressed <Key.caps_lock>P<Key.caps_lock>HONR<Key.backspace>E<Key.space><Key.caps_lock>S<Key.caps_lock>ALES<Key.space><Key.caps_lock>S<Key.caps_lock>PECIALIST
Screenshot: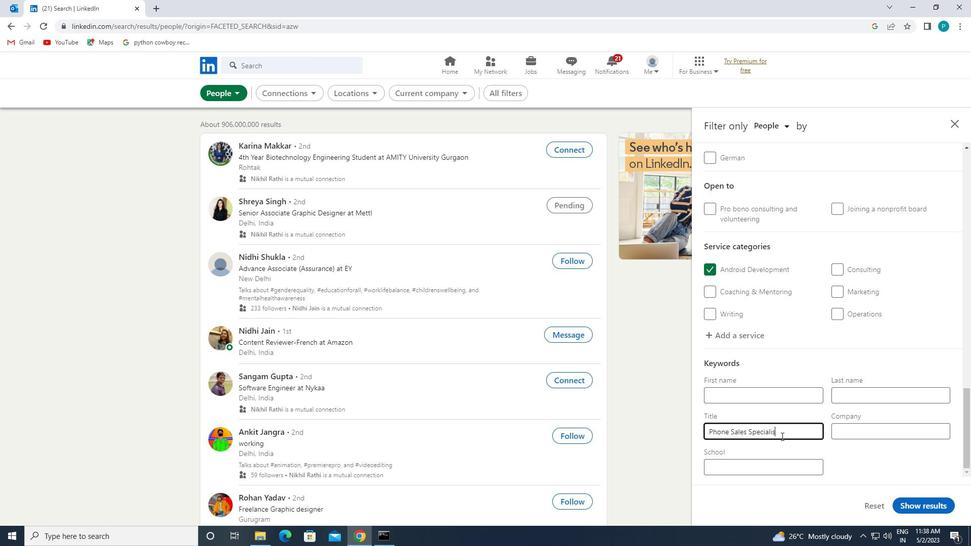 
Action: Mouse moved to (939, 502)
Screenshot: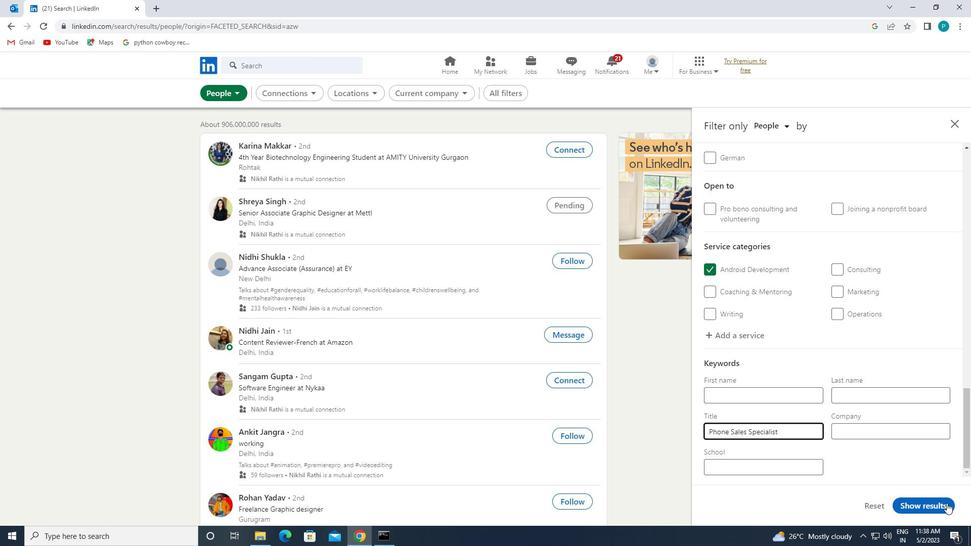 
Action: Mouse pressed left at (939, 502)
Screenshot: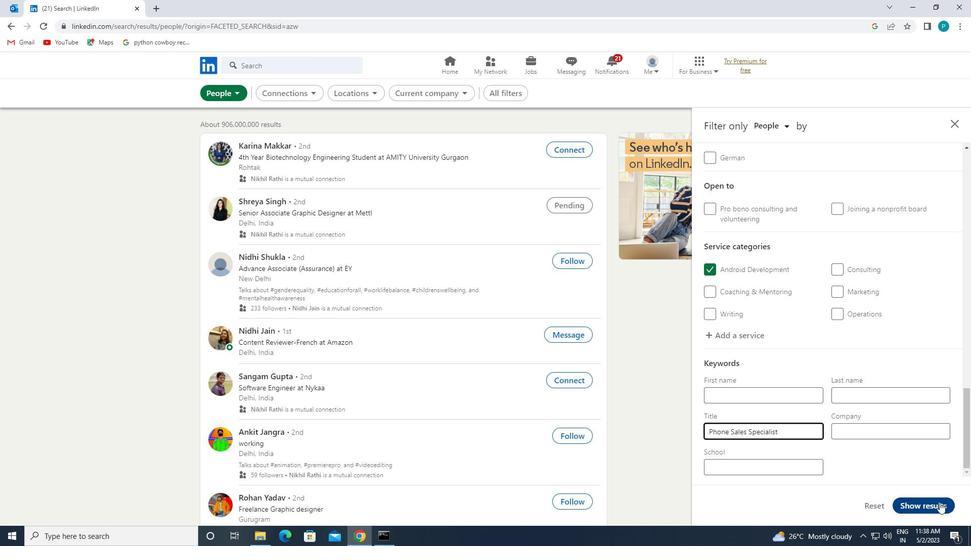 
